 Task: Look for products in the category "Probiotics & Digestive Health" from Organic India only.
Action: Mouse moved to (315, 154)
Screenshot: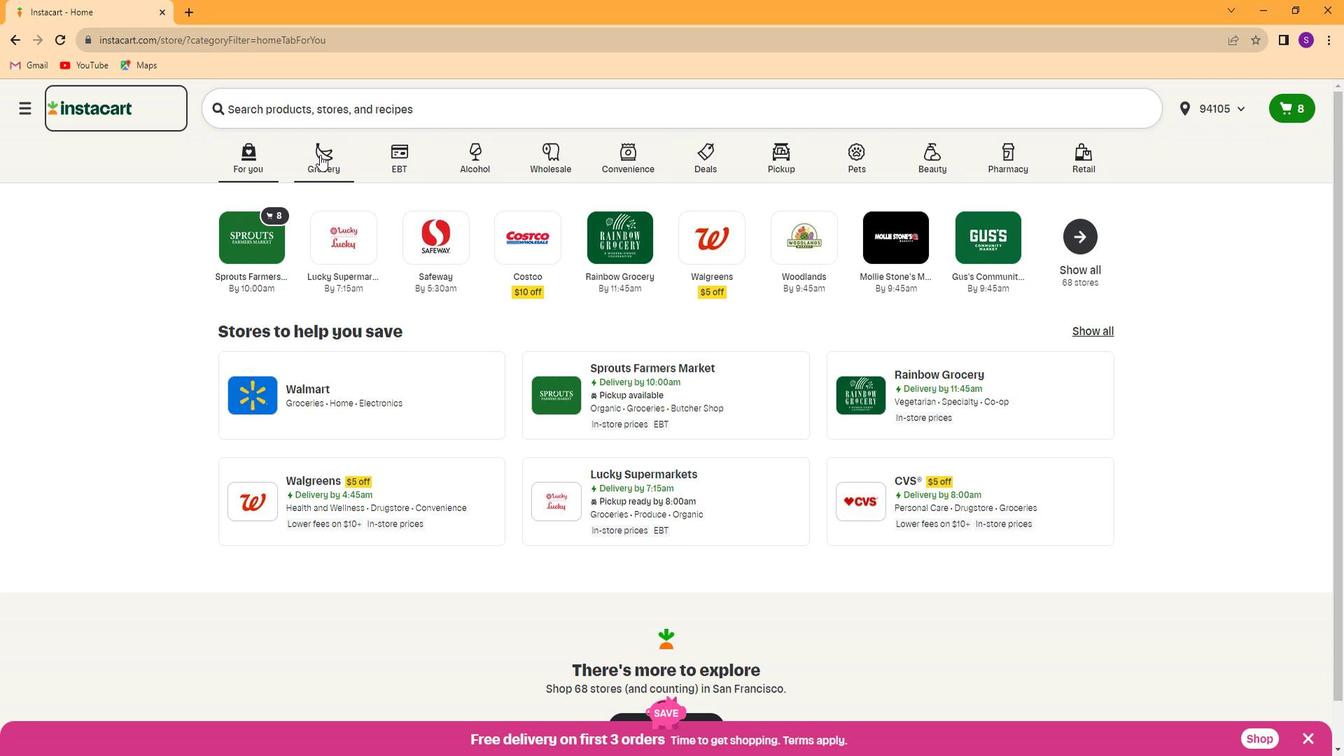 
Action: Mouse pressed left at (315, 154)
Screenshot: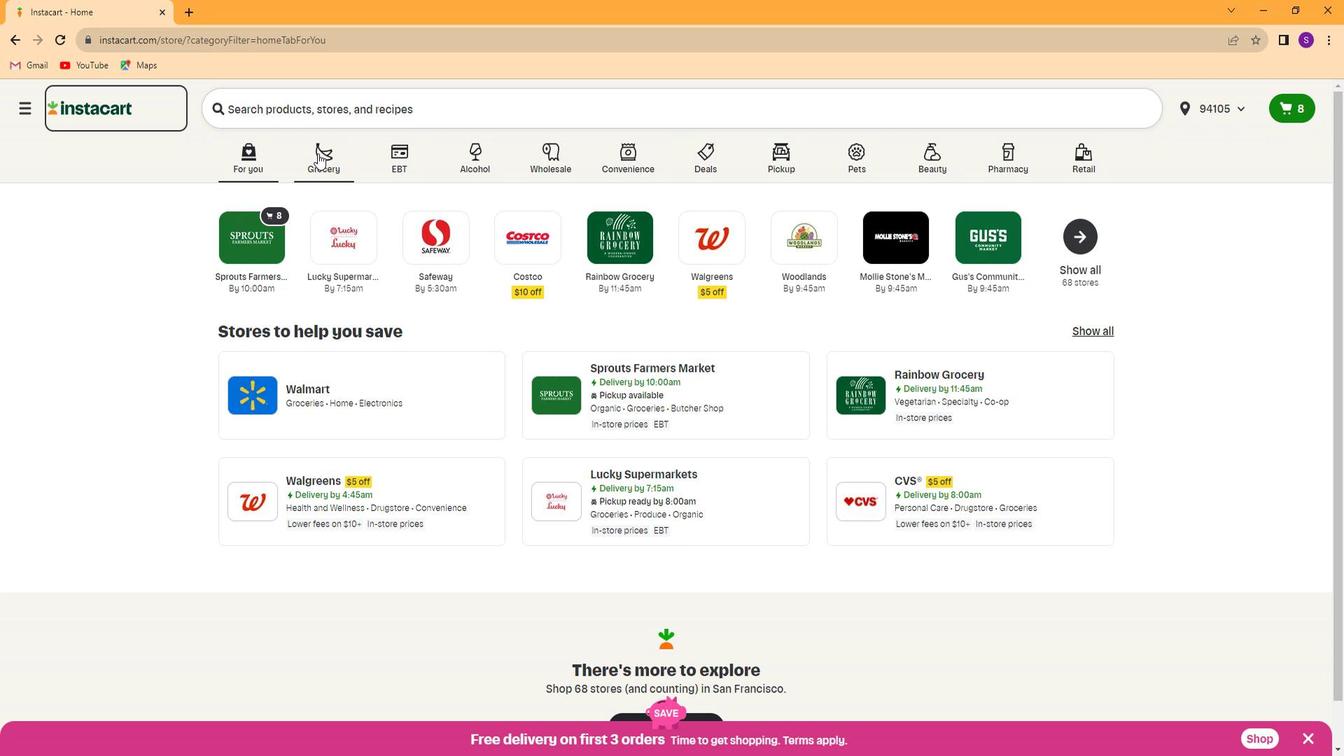 
Action: Mouse moved to (1014, 270)
Screenshot: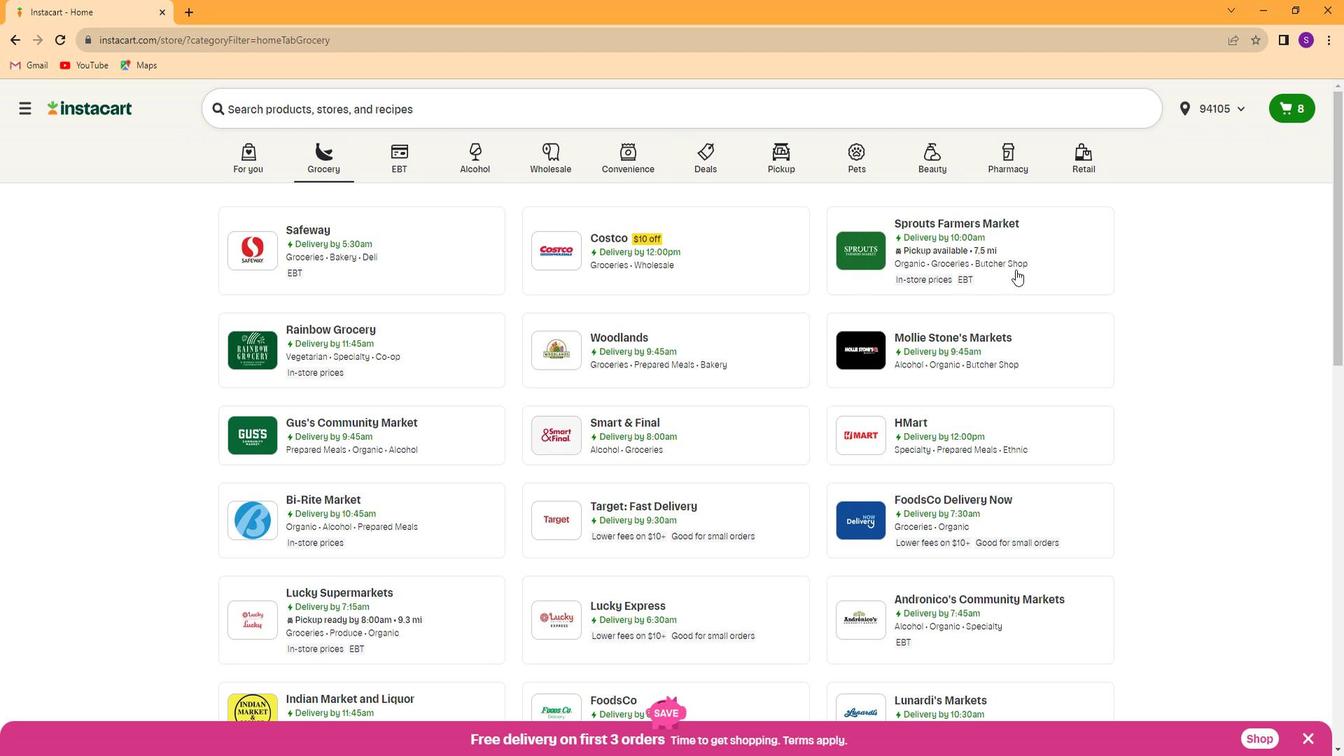 
Action: Mouse pressed left at (1014, 270)
Screenshot: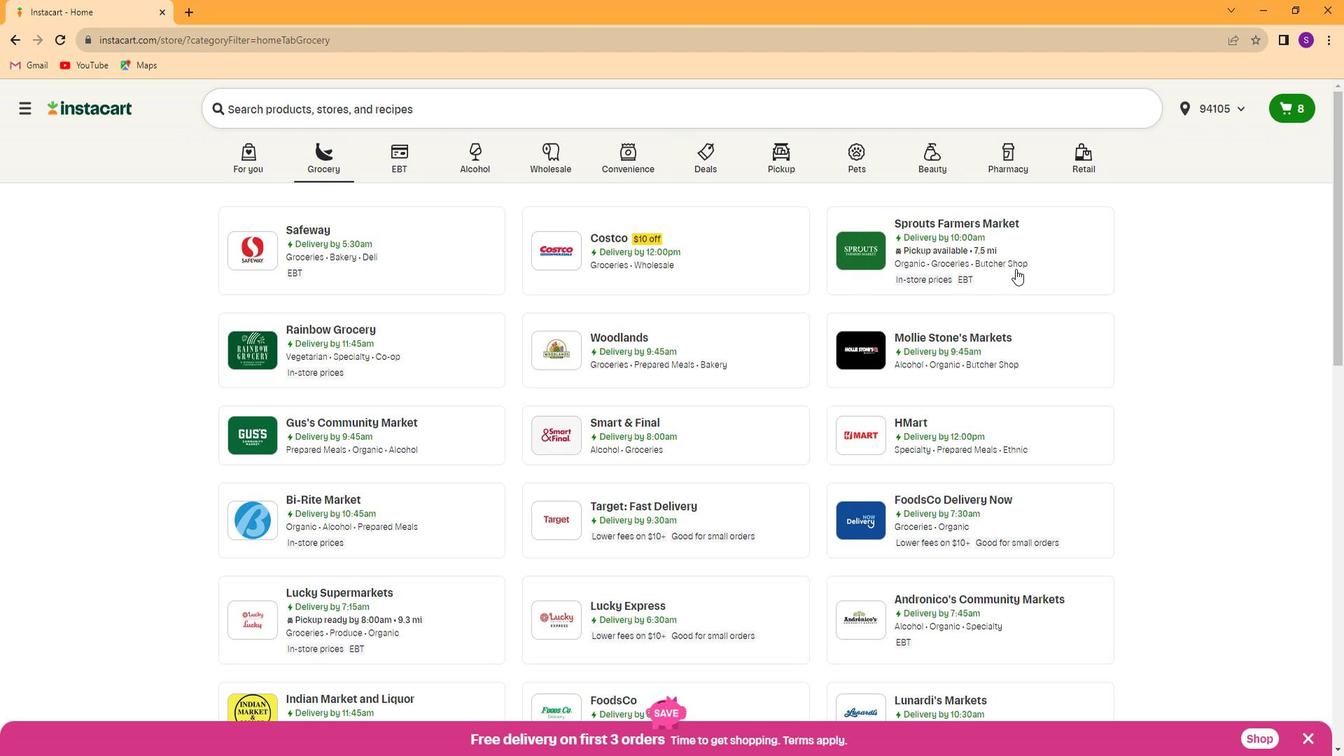 
Action: Mouse moved to (56, 397)
Screenshot: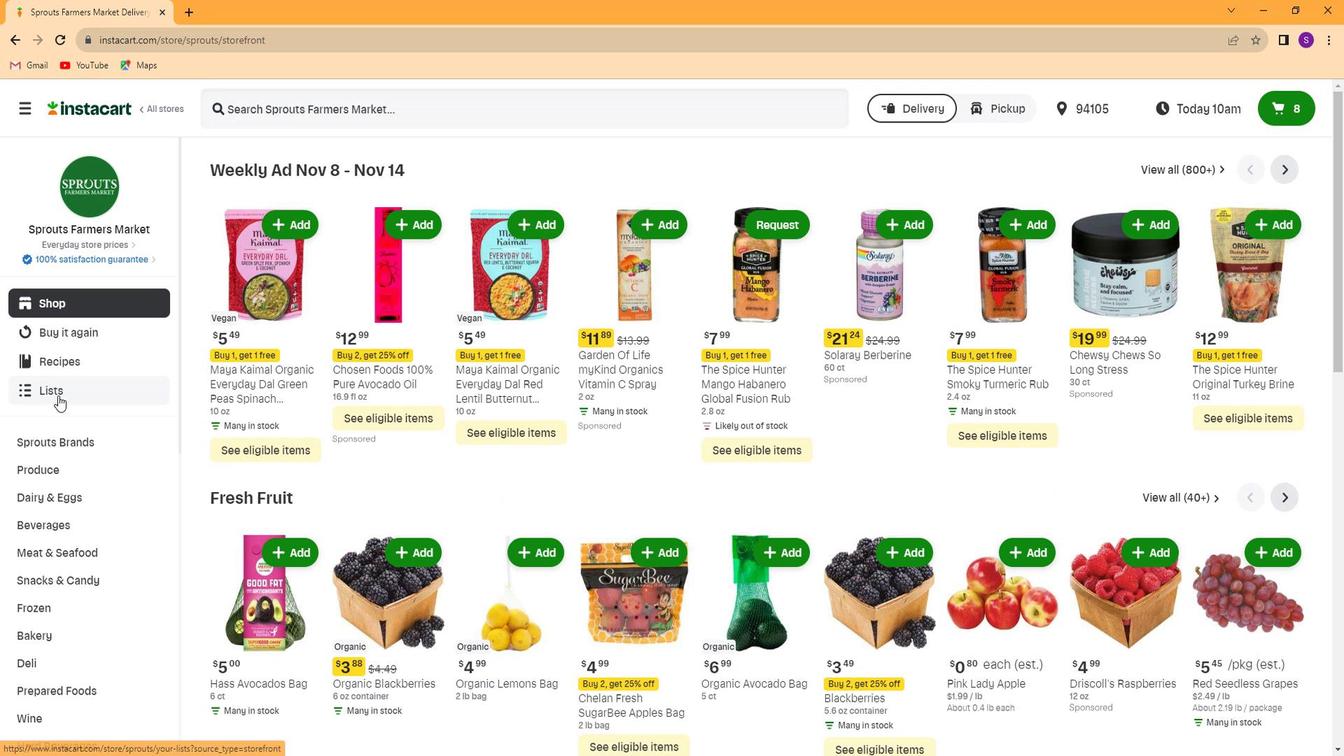 
Action: Mouse scrolled (56, 396) with delta (0, 0)
Screenshot: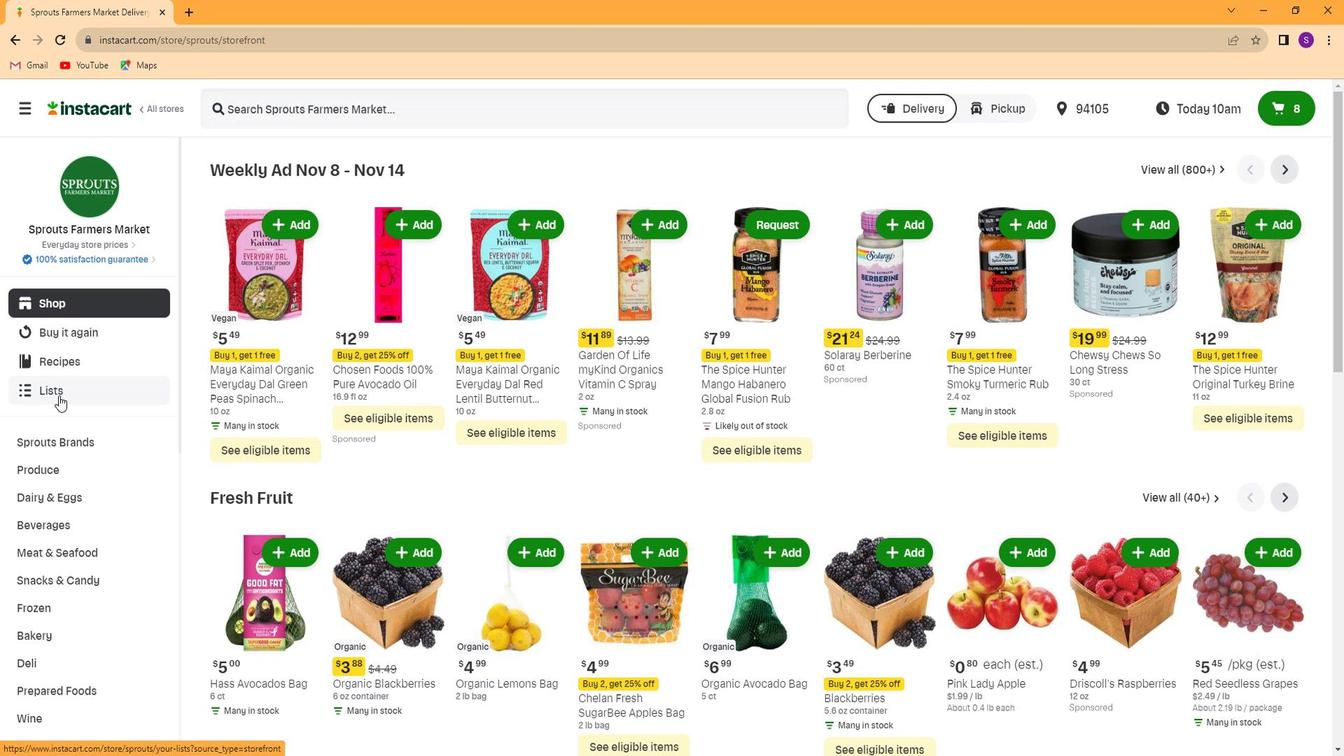 
Action: Mouse scrolled (56, 396) with delta (0, 0)
Screenshot: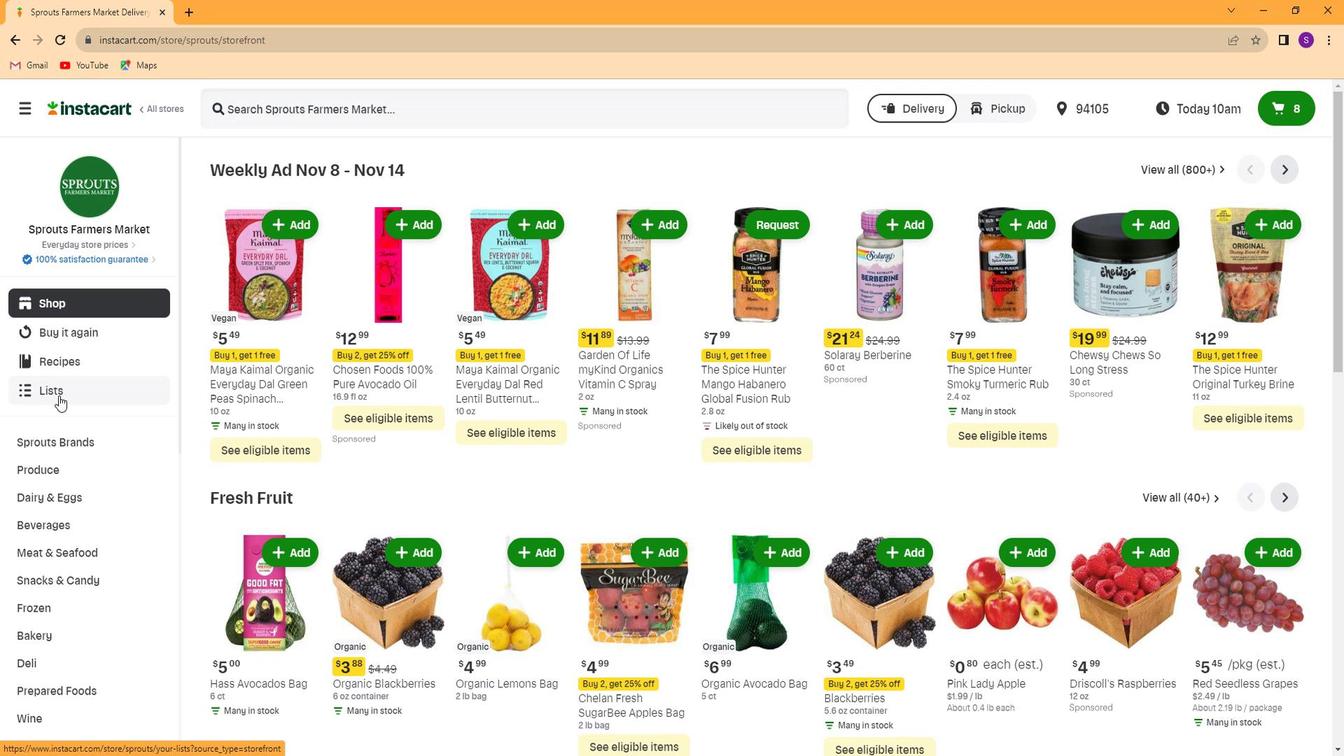 
Action: Mouse scrolled (56, 396) with delta (0, 0)
Screenshot: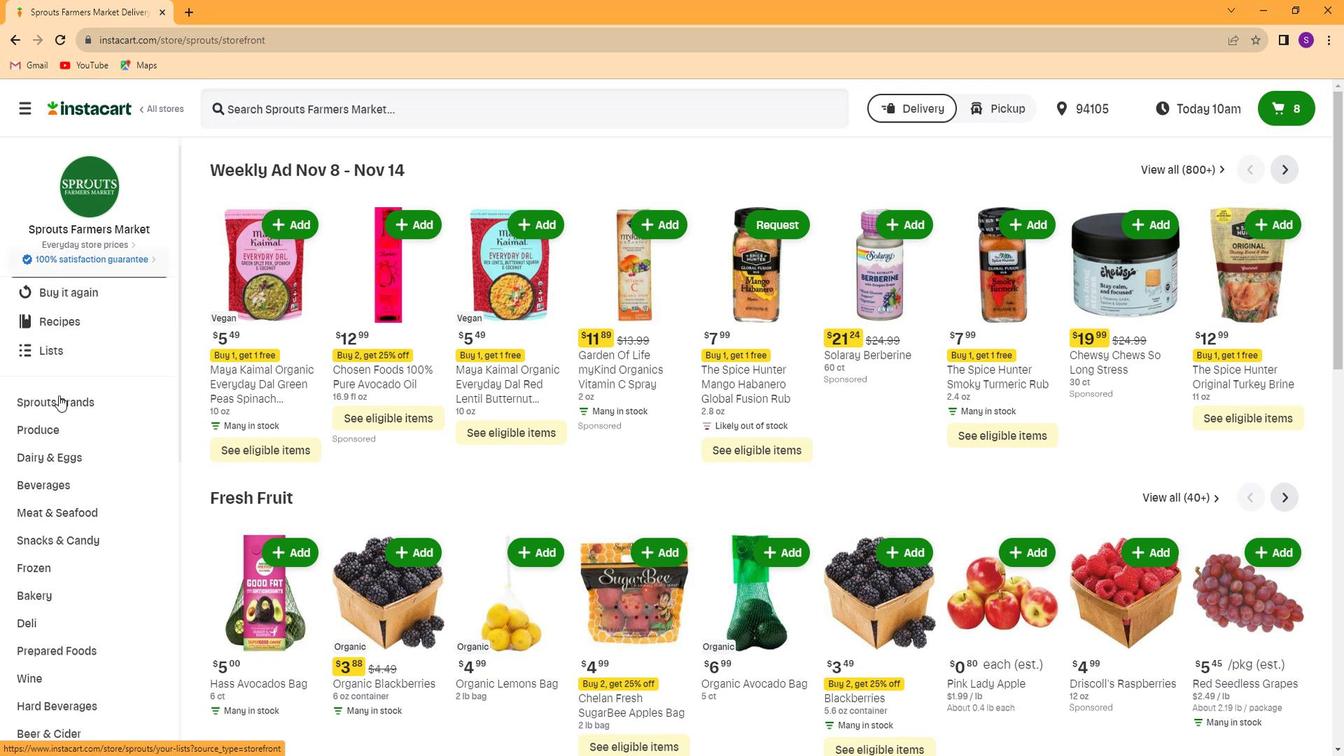 
Action: Mouse scrolled (56, 396) with delta (0, 0)
Screenshot: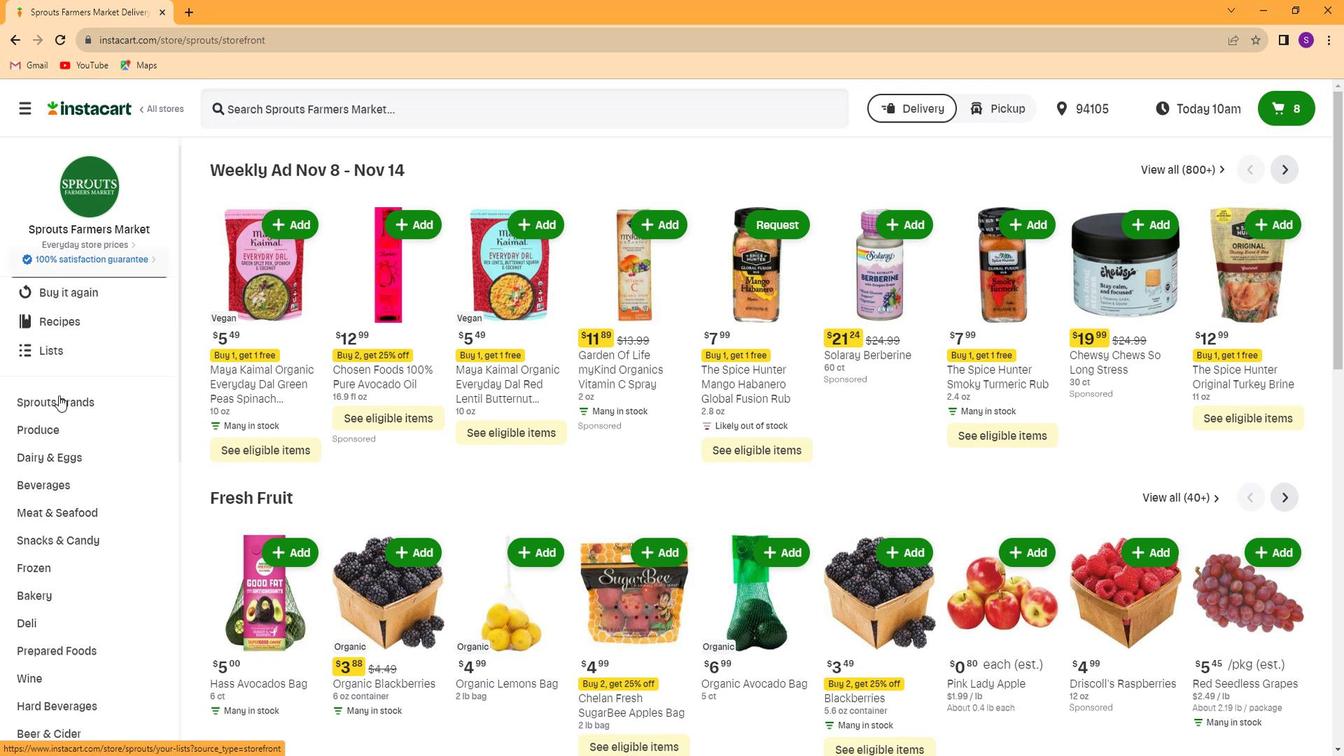 
Action: Mouse scrolled (56, 396) with delta (0, 0)
Screenshot: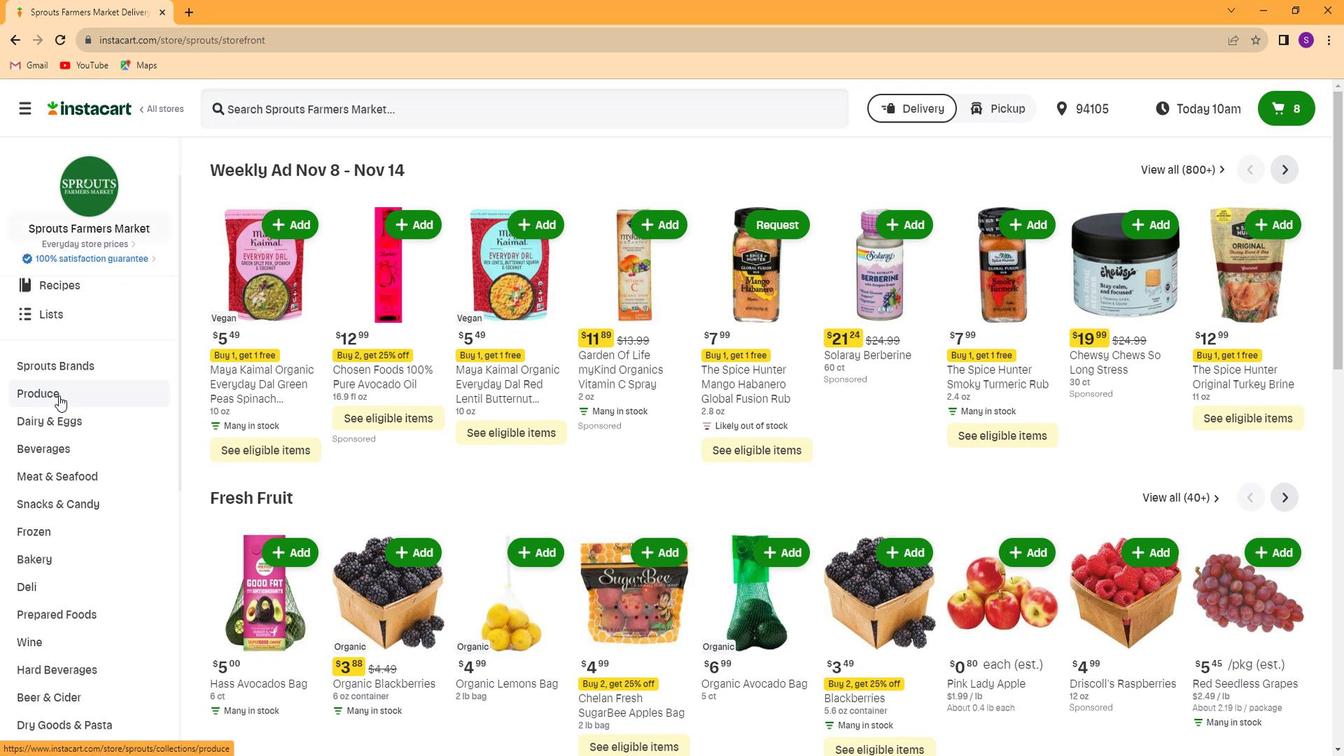 
Action: Mouse scrolled (56, 396) with delta (0, 0)
Screenshot: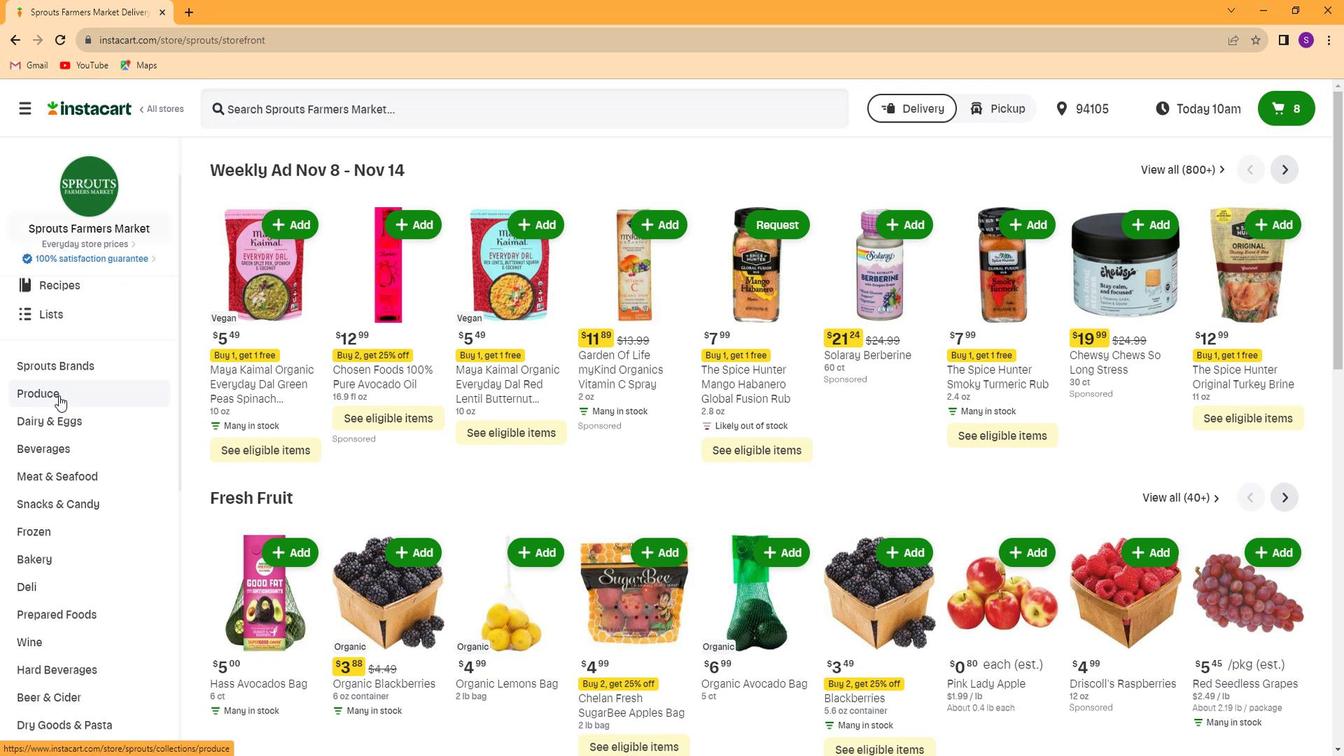 
Action: Mouse moved to (93, 552)
Screenshot: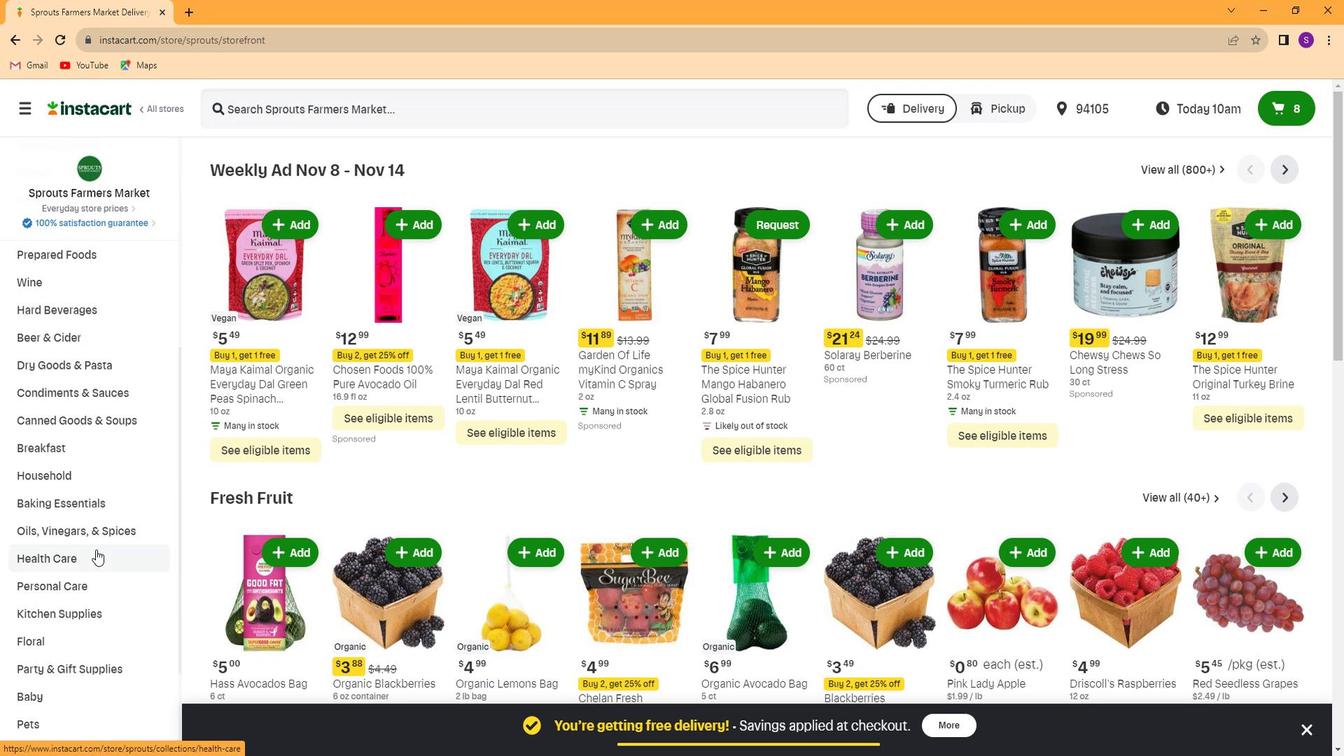 
Action: Mouse scrolled (93, 551) with delta (0, 0)
Screenshot: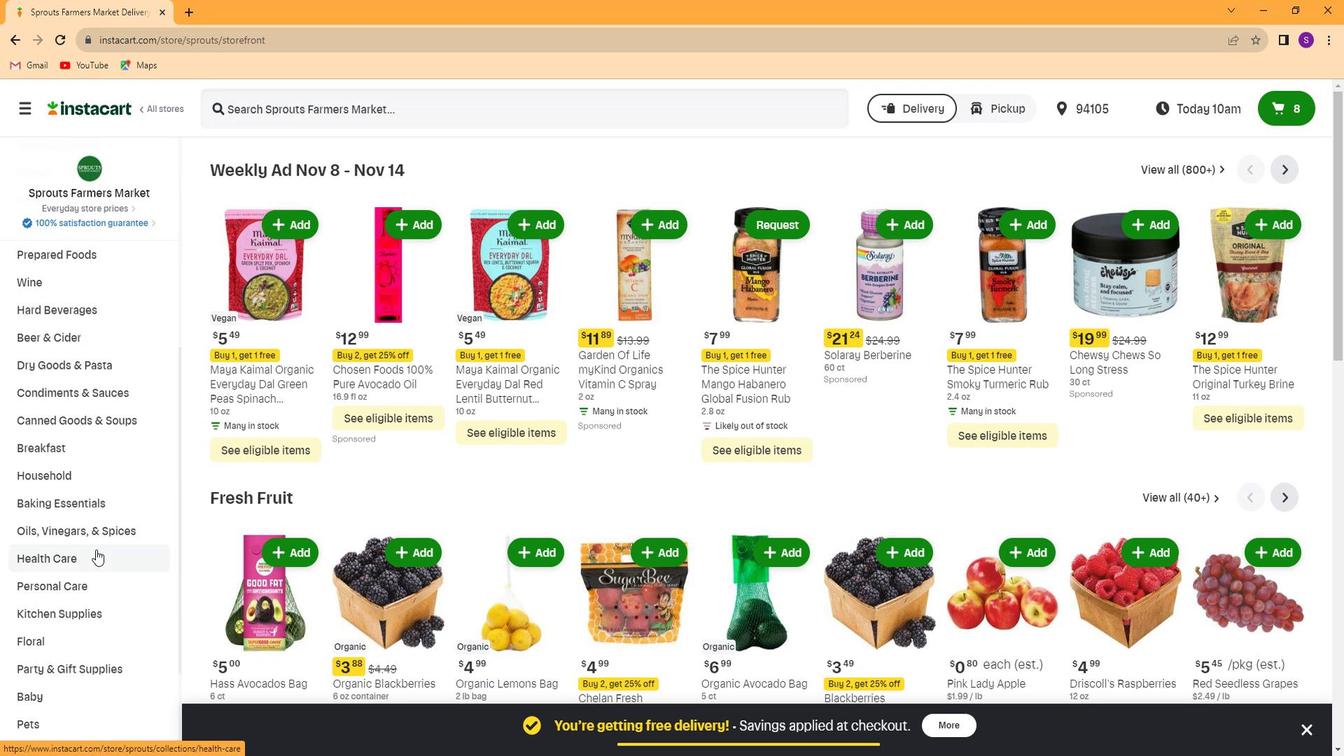 
Action: Mouse scrolled (93, 551) with delta (0, 0)
Screenshot: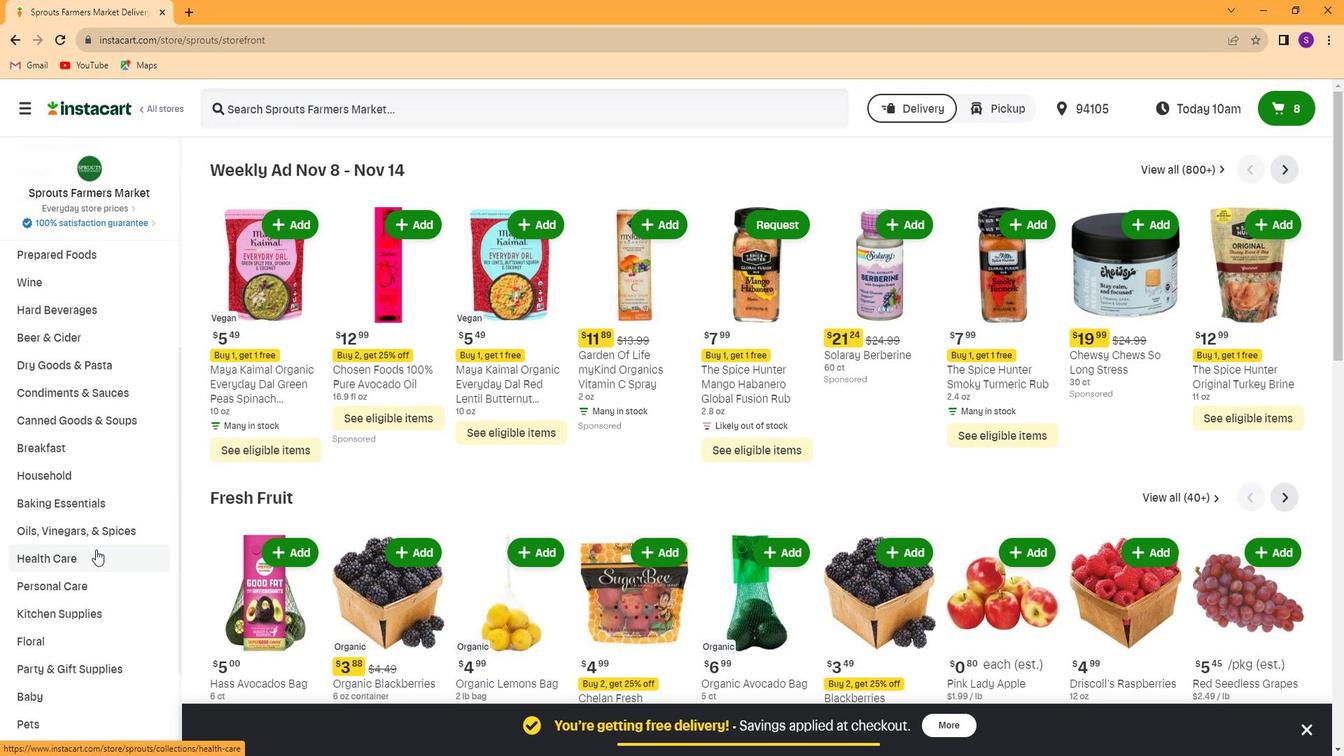 
Action: Mouse scrolled (93, 551) with delta (0, 0)
Screenshot: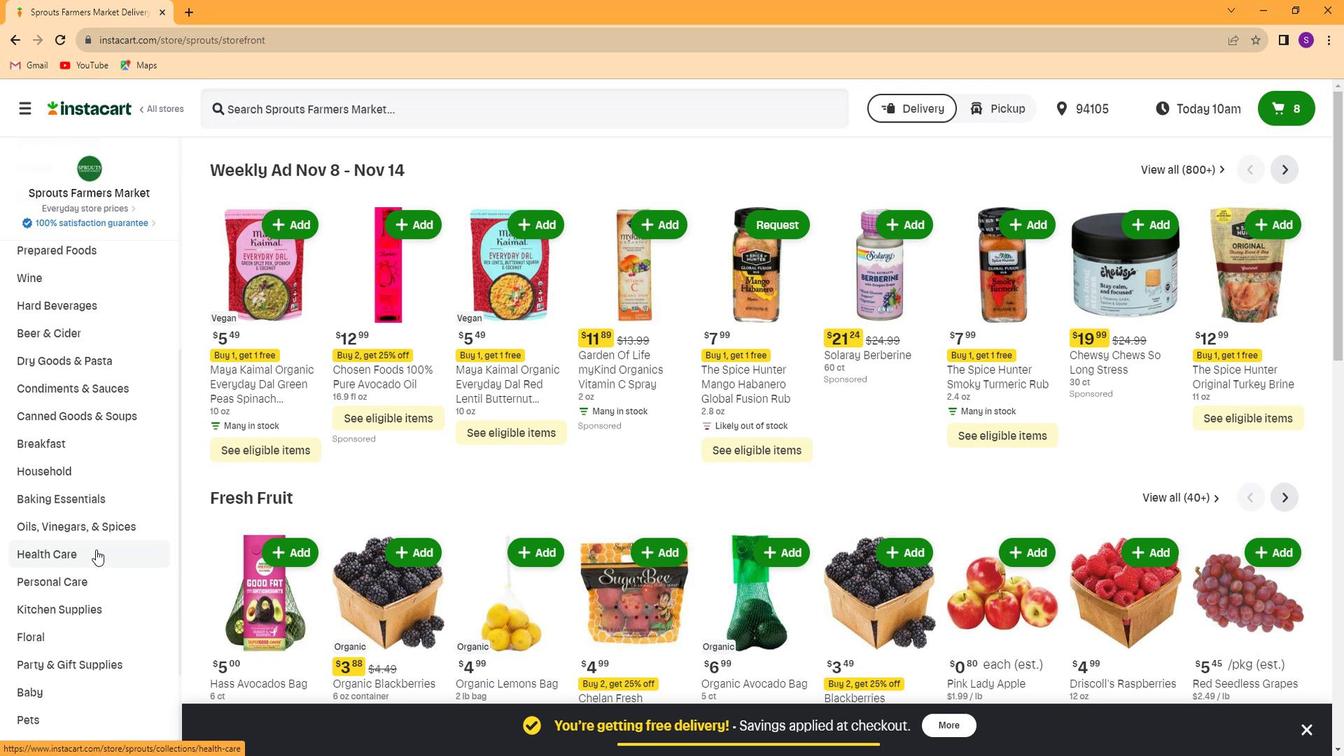 
Action: Mouse scrolled (93, 551) with delta (0, 0)
Screenshot: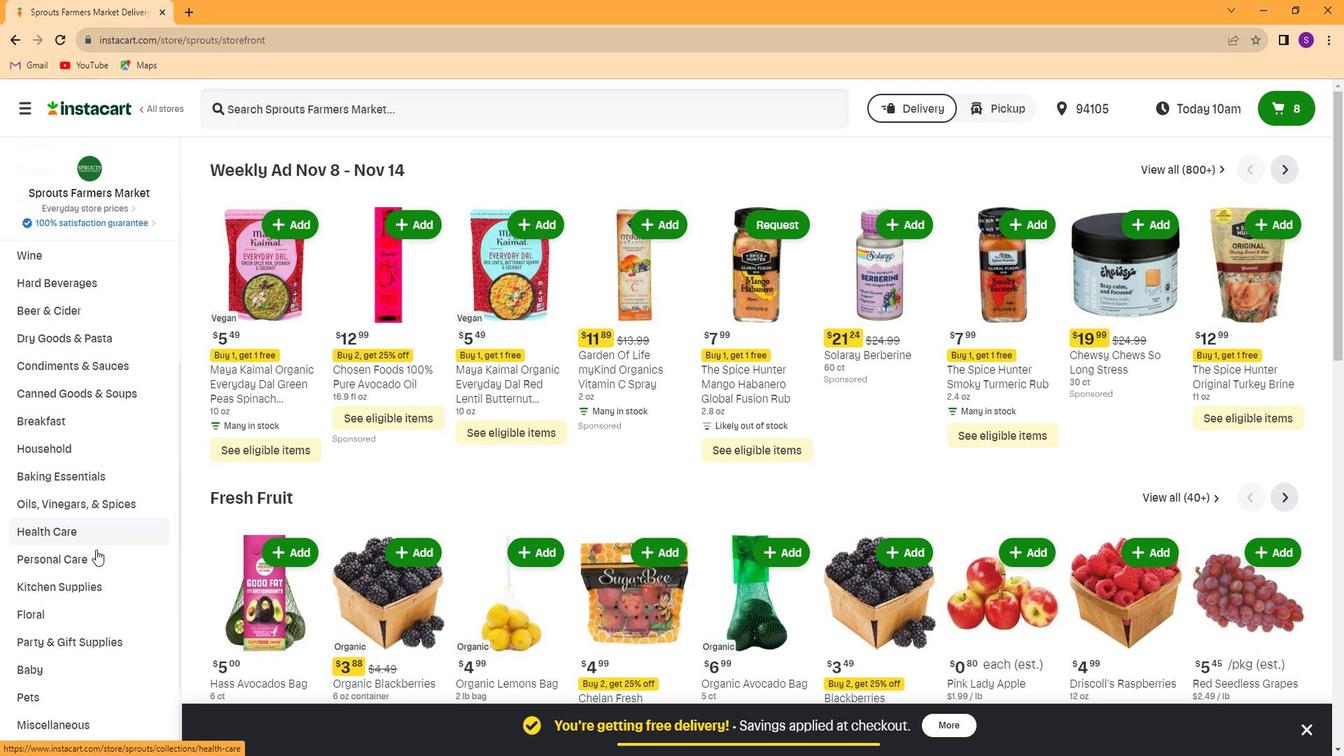 
Action: Mouse scrolled (93, 551) with delta (0, 0)
Screenshot: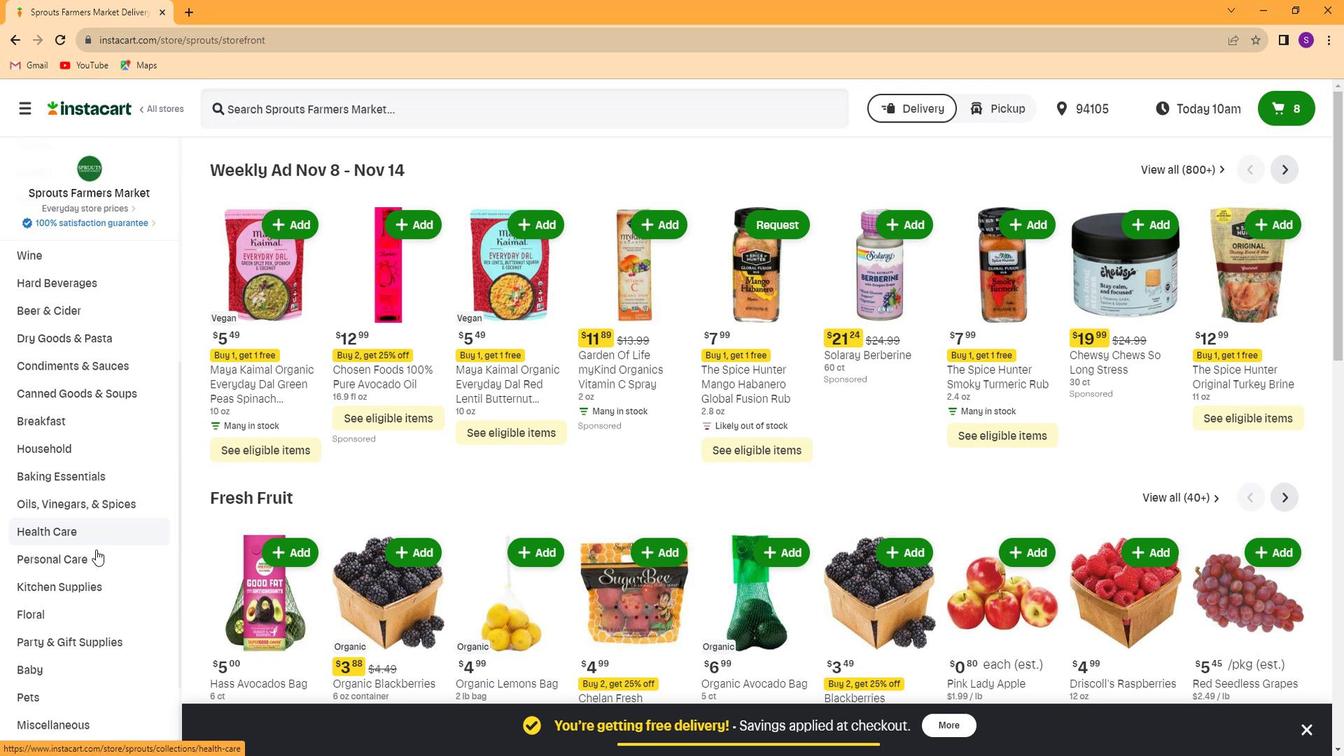 
Action: Mouse scrolled (93, 551) with delta (0, 0)
Screenshot: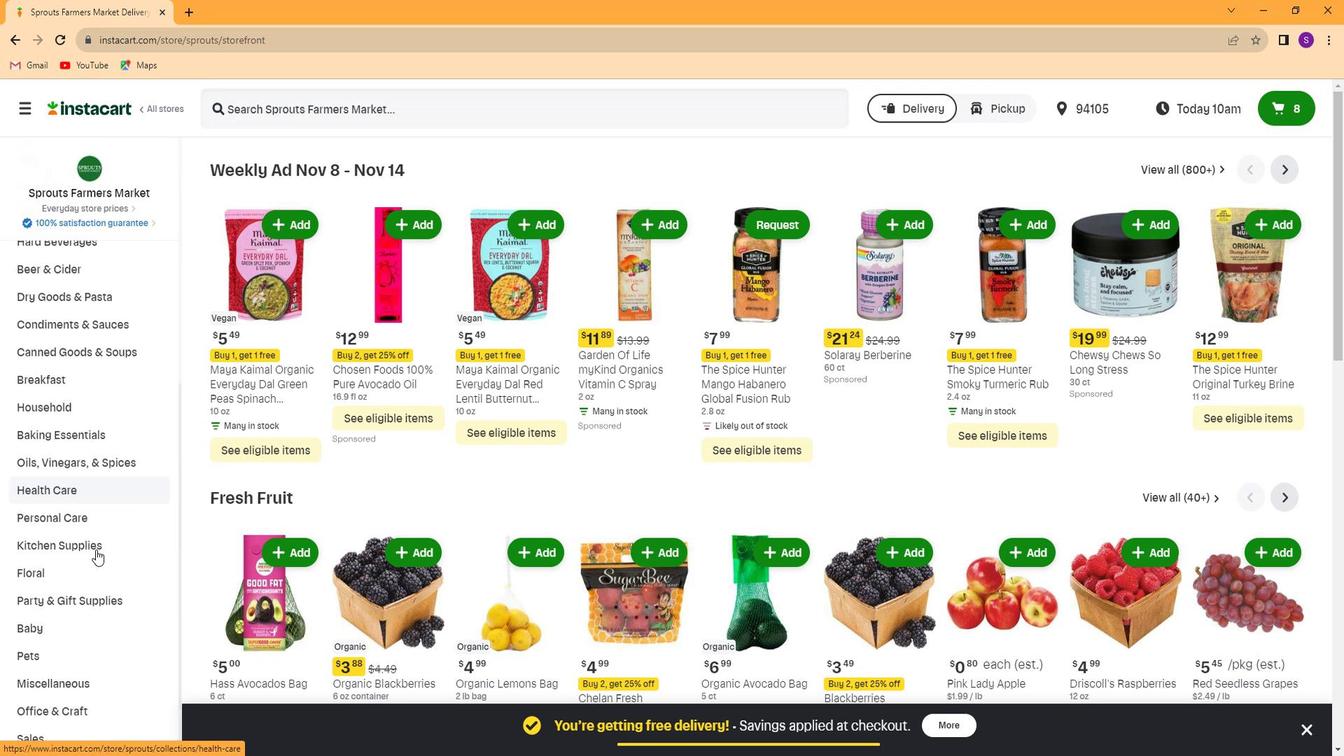 
Action: Mouse moved to (95, 682)
Screenshot: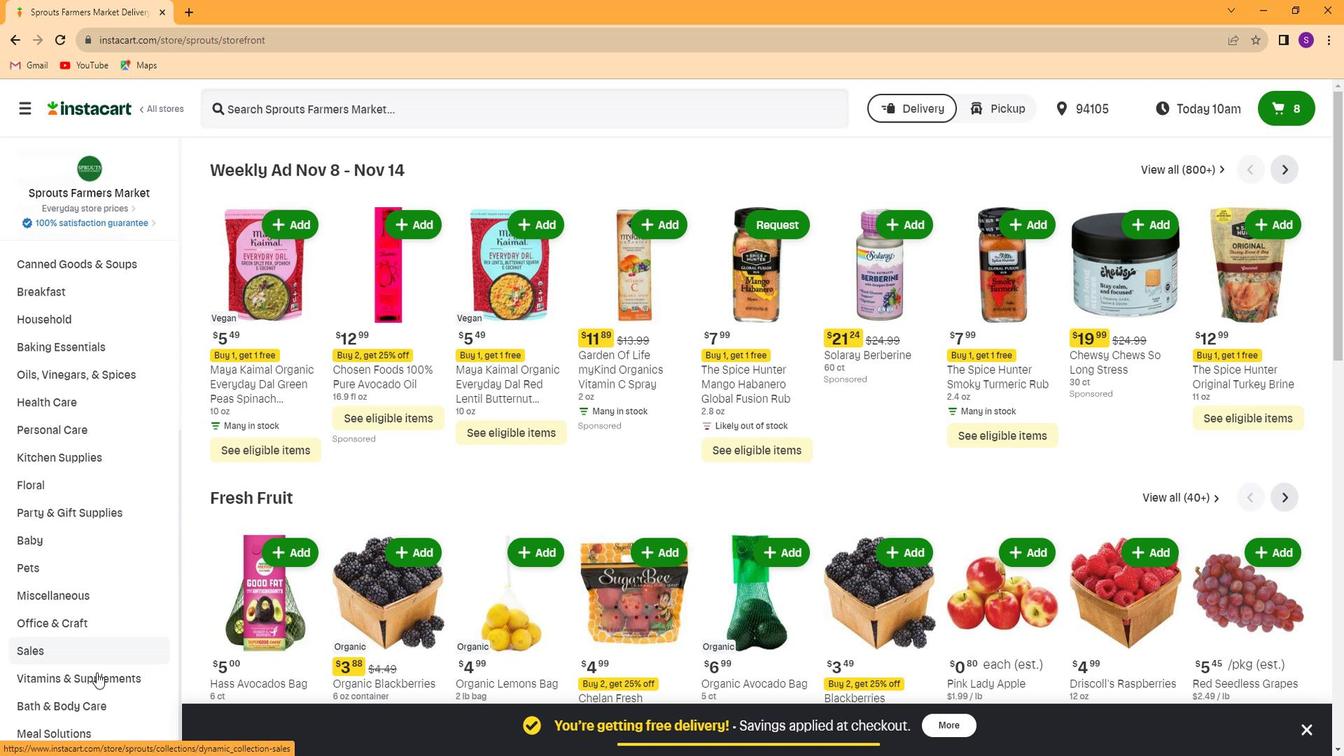 
Action: Mouse pressed left at (95, 682)
Screenshot: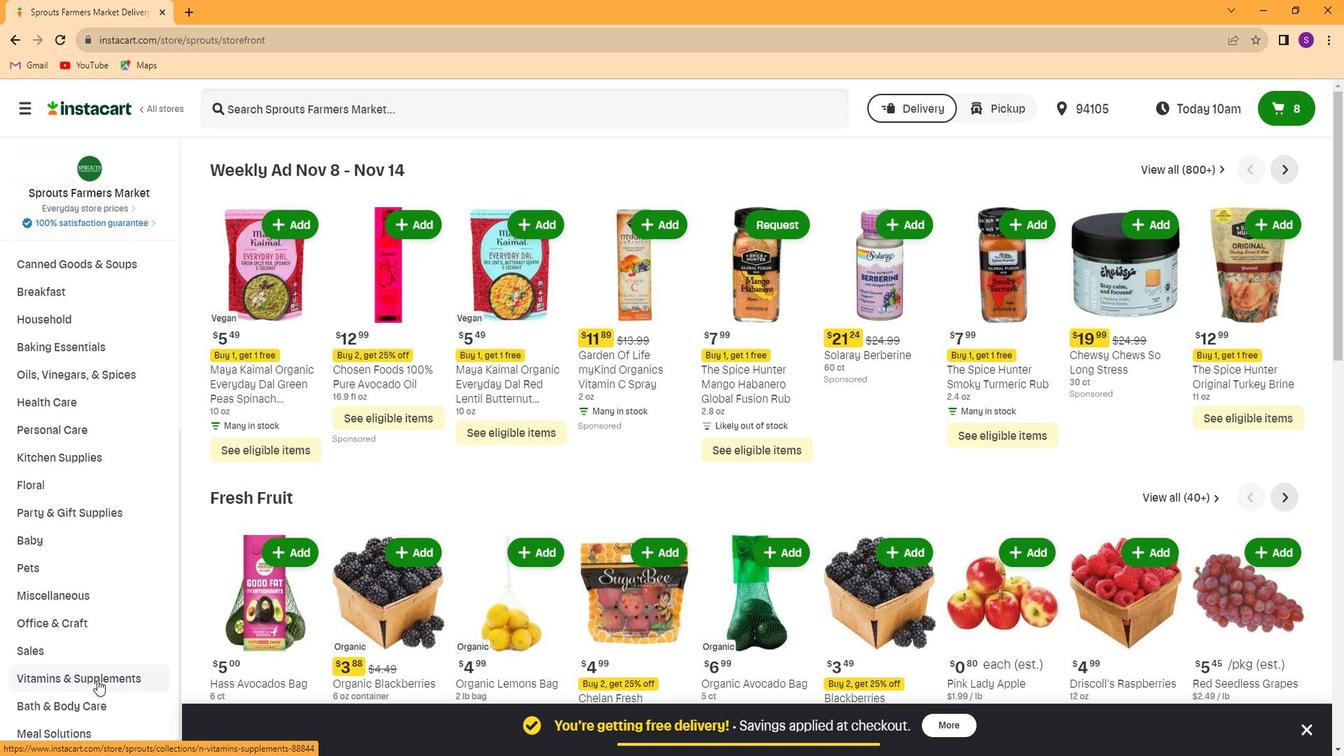 
Action: Mouse moved to (1034, 208)
Screenshot: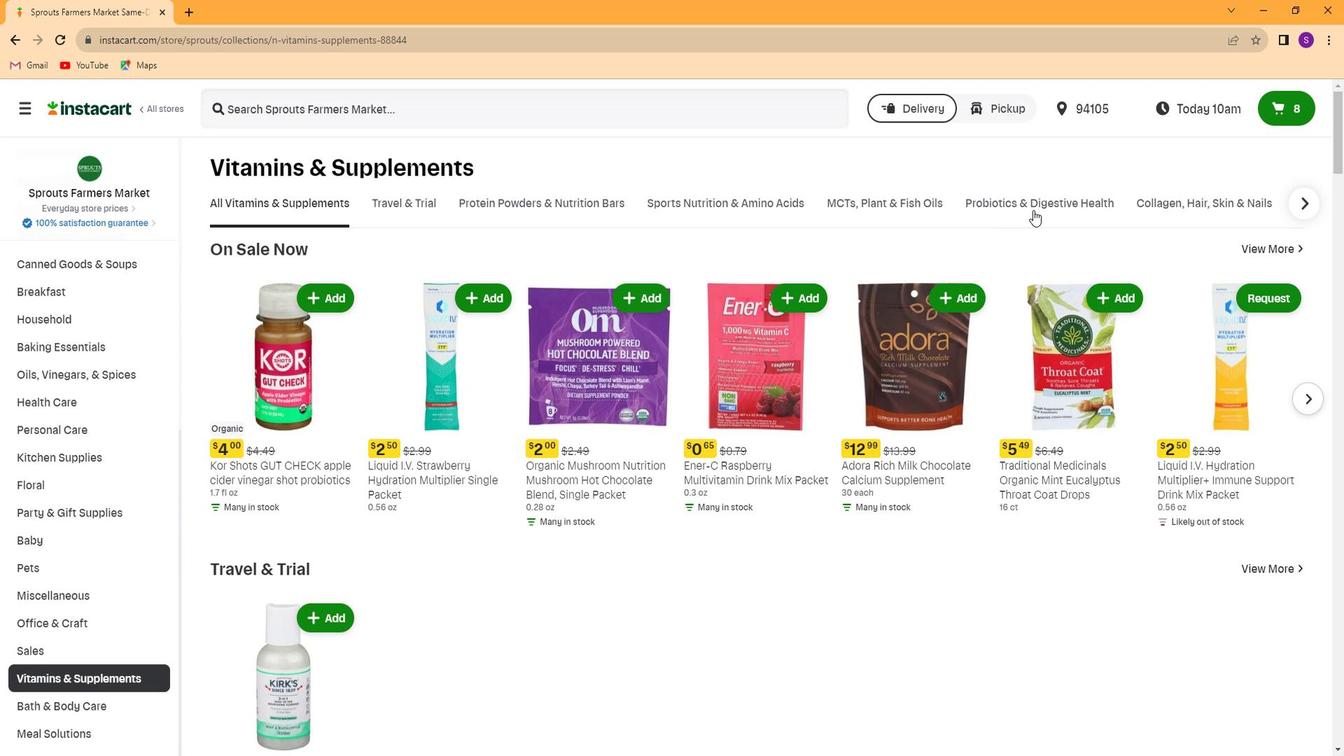 
Action: Mouse pressed left at (1034, 208)
Screenshot: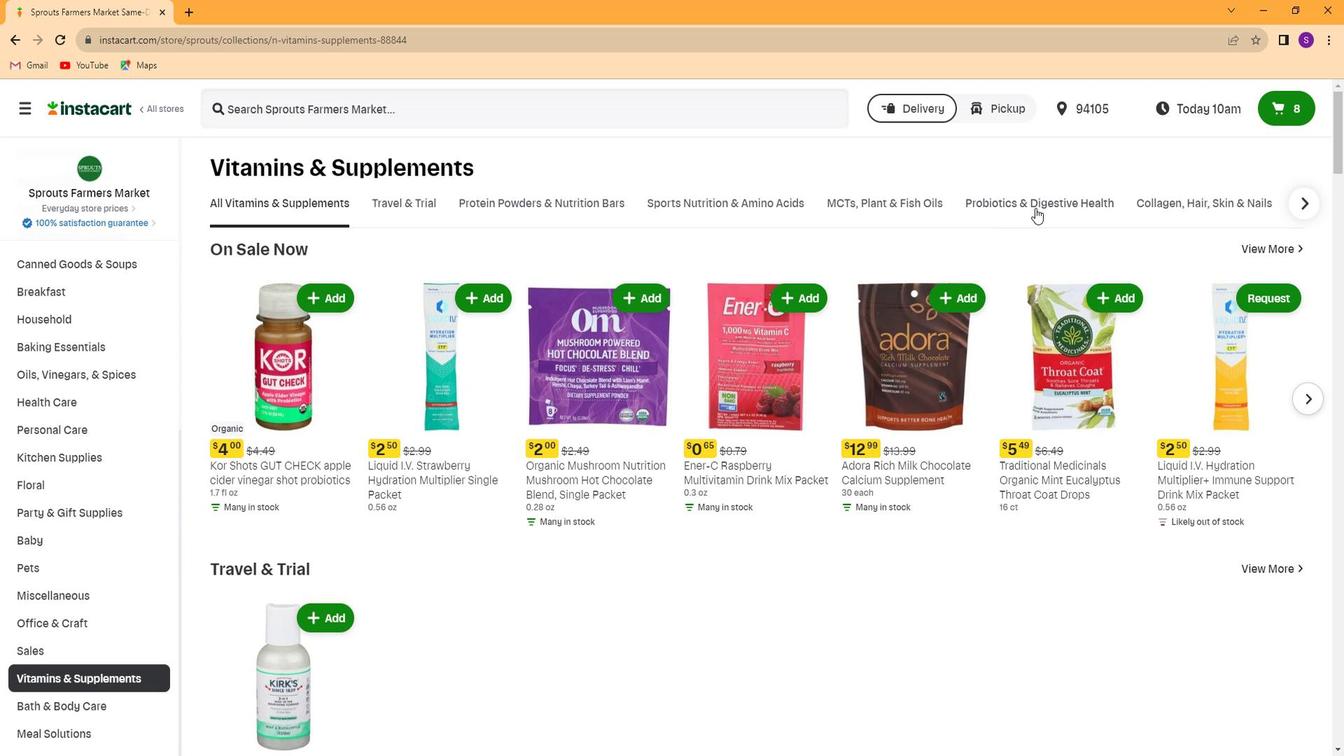 
Action: Mouse moved to (474, 253)
Screenshot: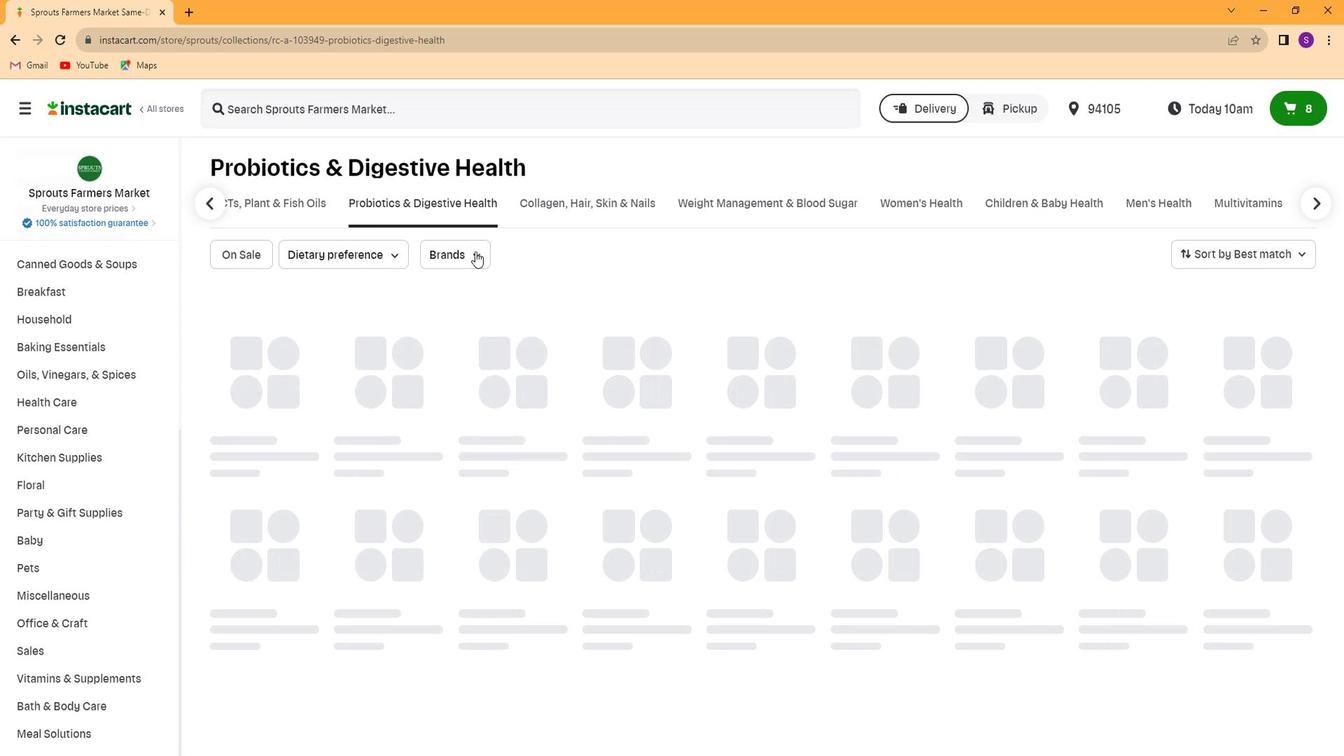 
Action: Mouse pressed left at (474, 253)
Screenshot: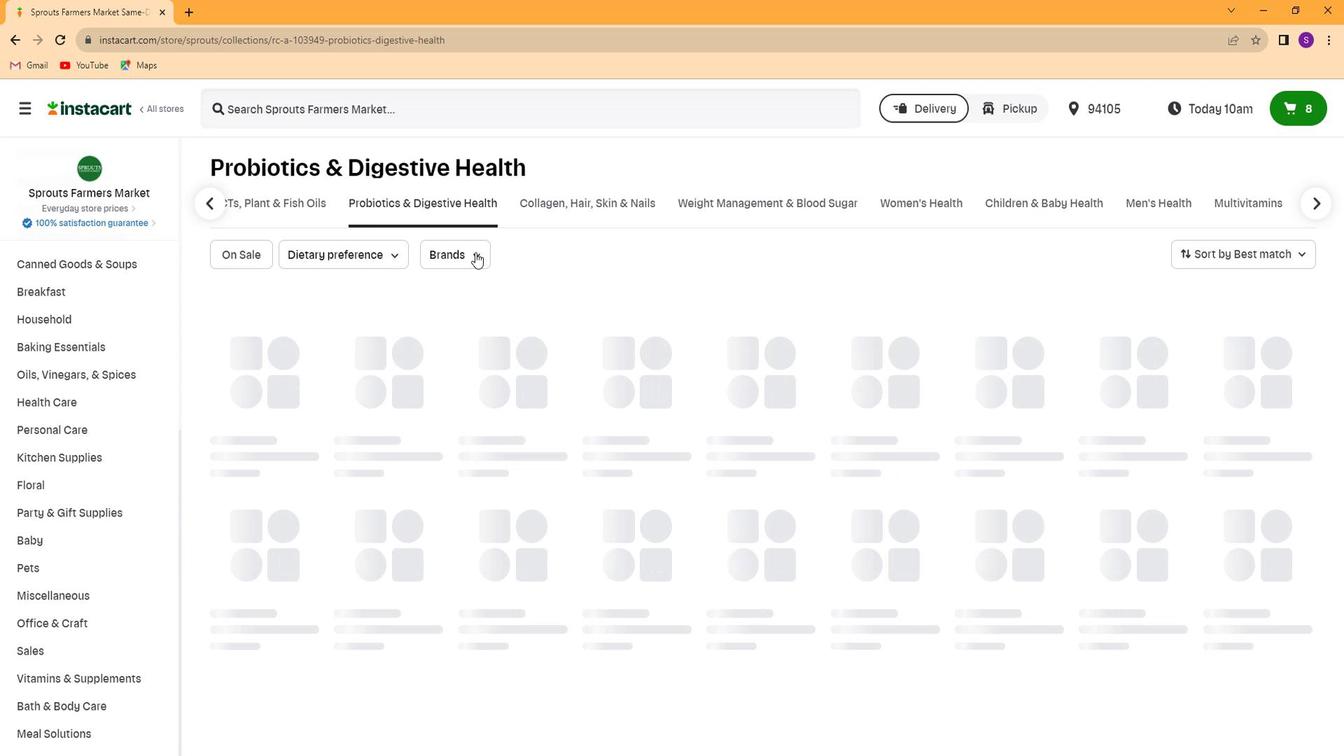 
Action: Mouse moved to (509, 371)
Screenshot: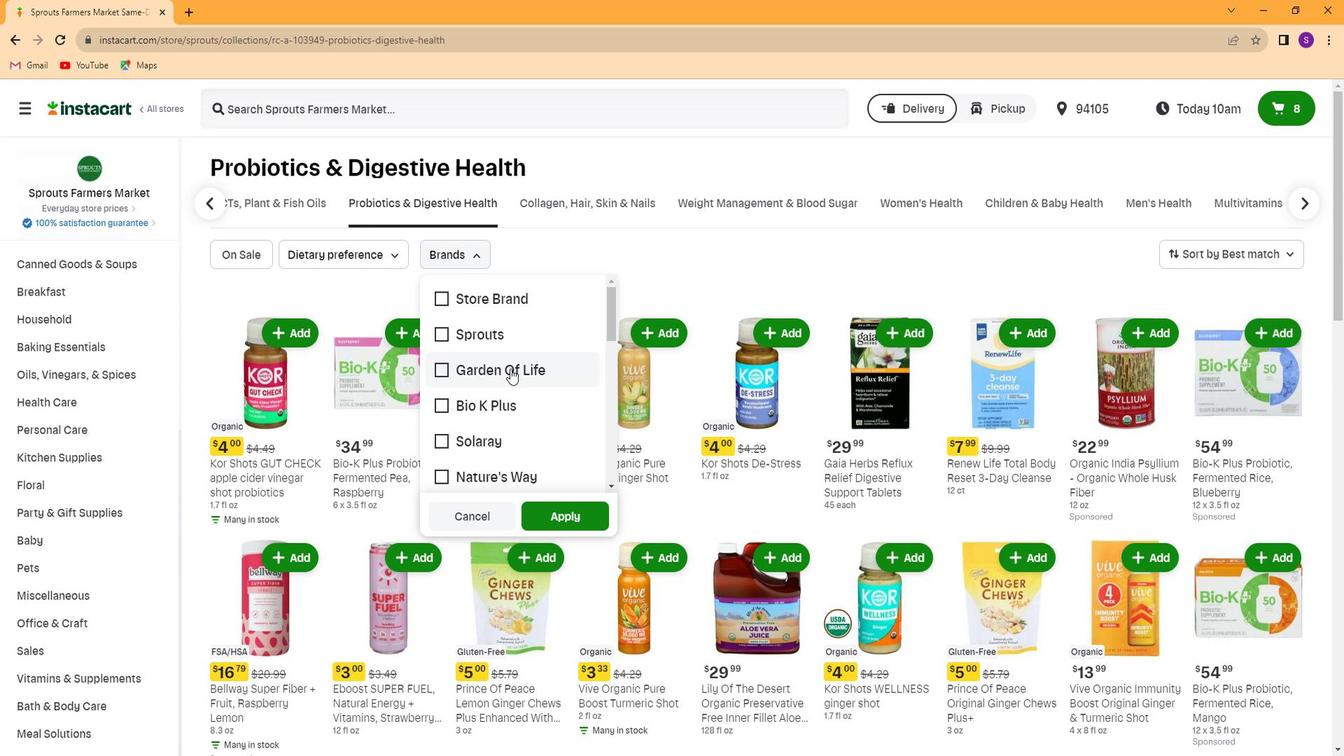 
Action: Mouse scrolled (509, 370) with delta (0, 0)
Screenshot: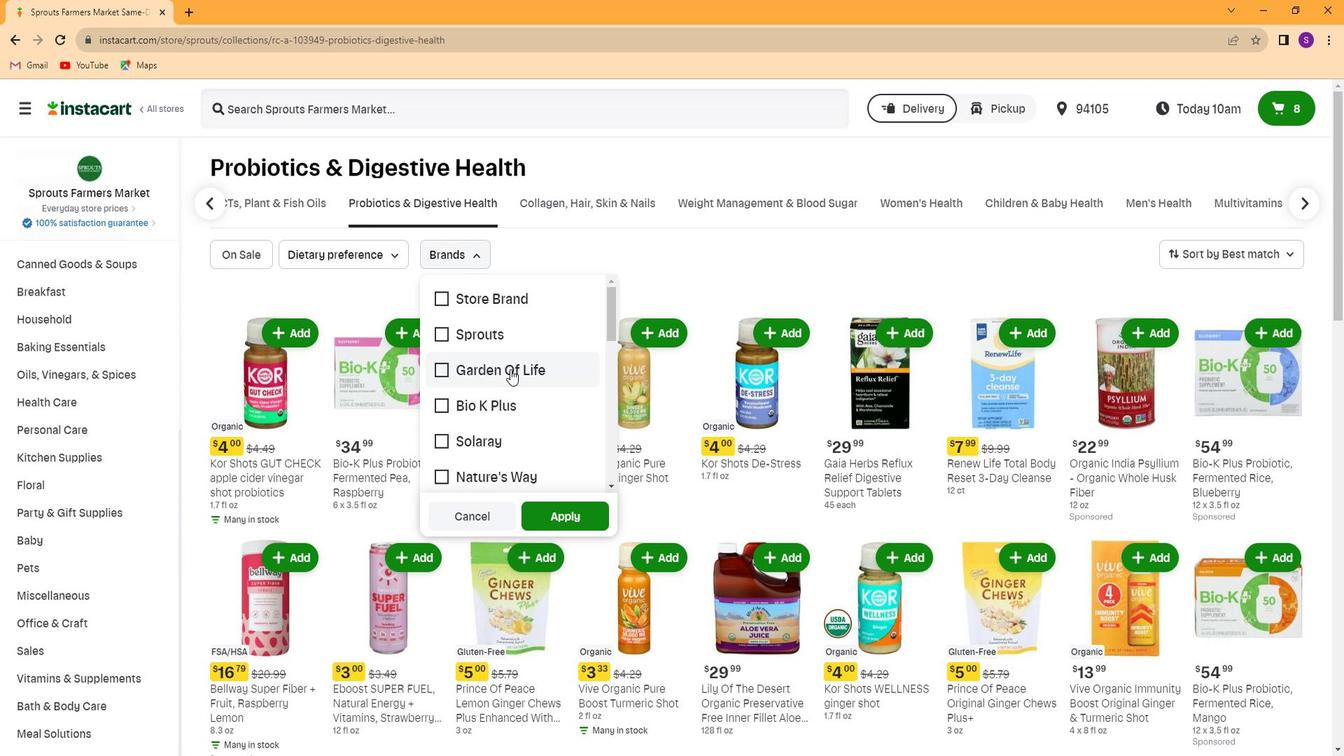 
Action: Mouse scrolled (509, 370) with delta (0, 0)
Screenshot: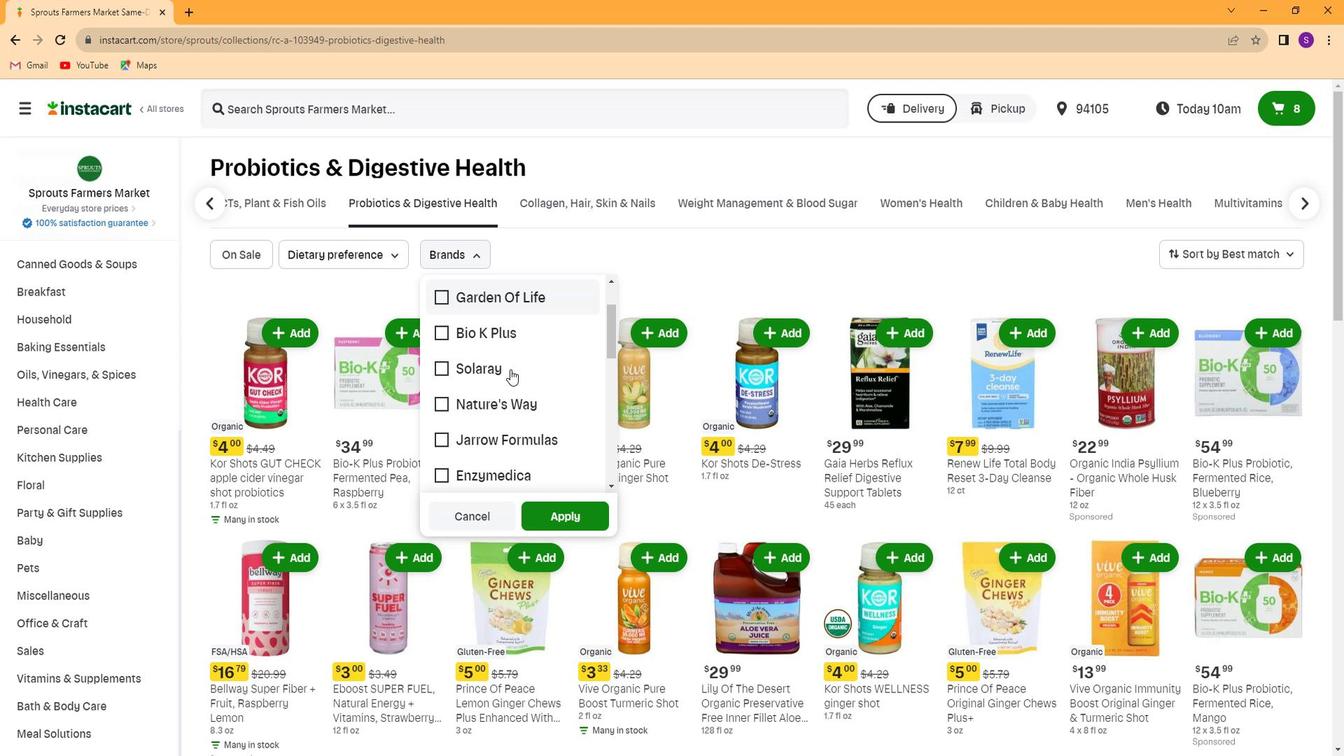 
Action: Mouse scrolled (509, 370) with delta (0, 0)
Screenshot: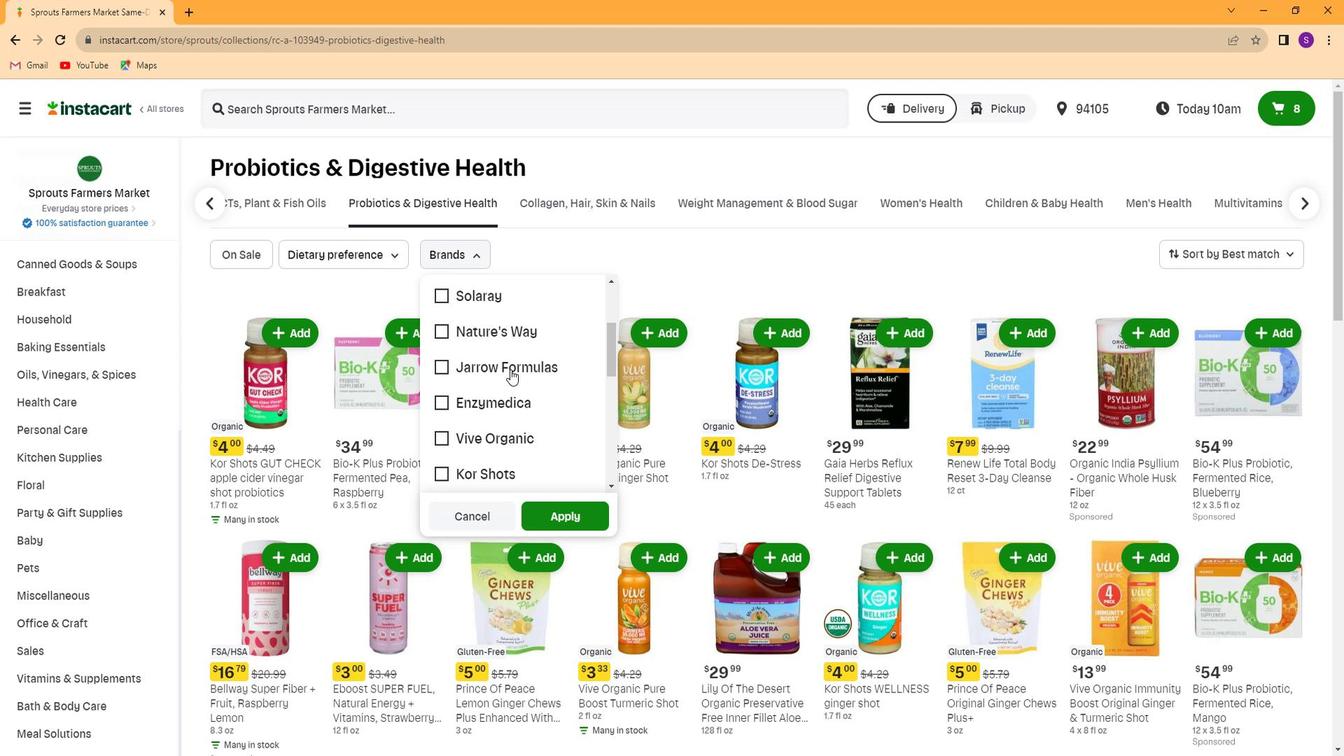 
Action: Mouse scrolled (509, 370) with delta (0, 0)
Screenshot: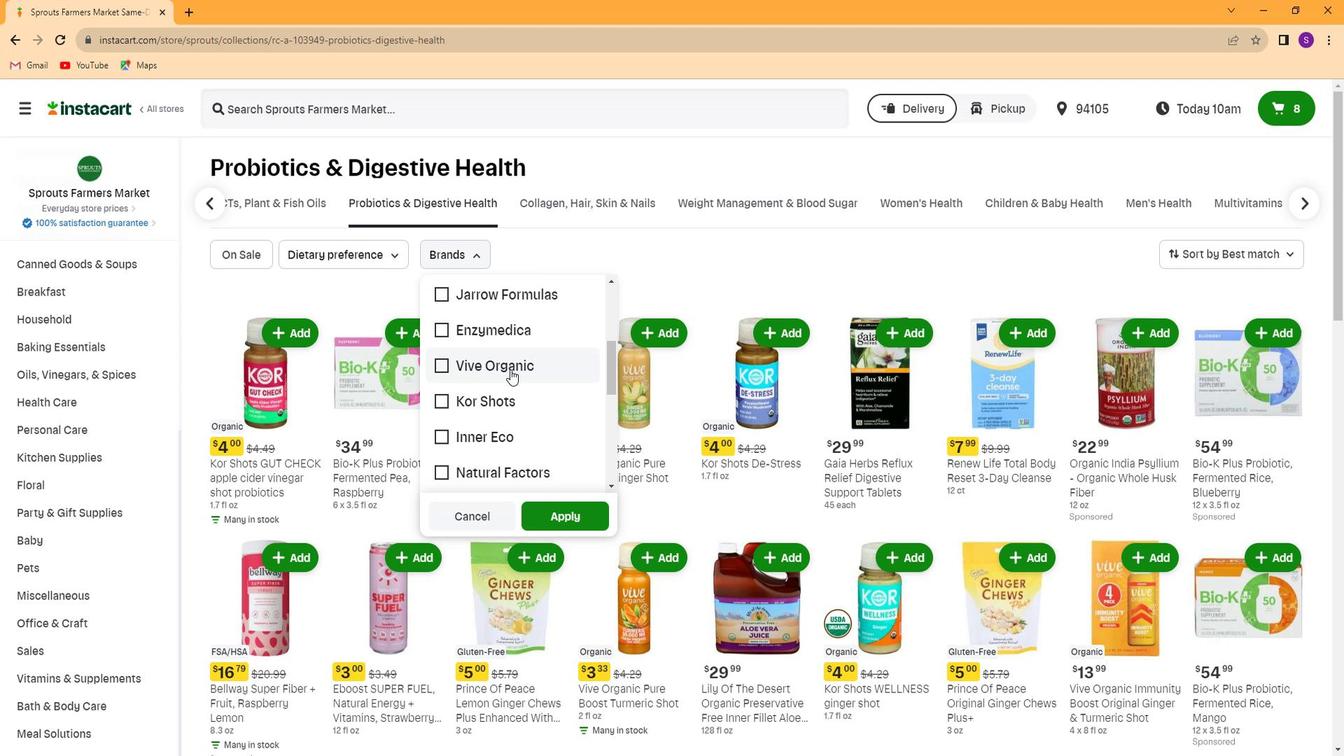 
Action: Mouse scrolled (509, 370) with delta (0, 0)
Screenshot: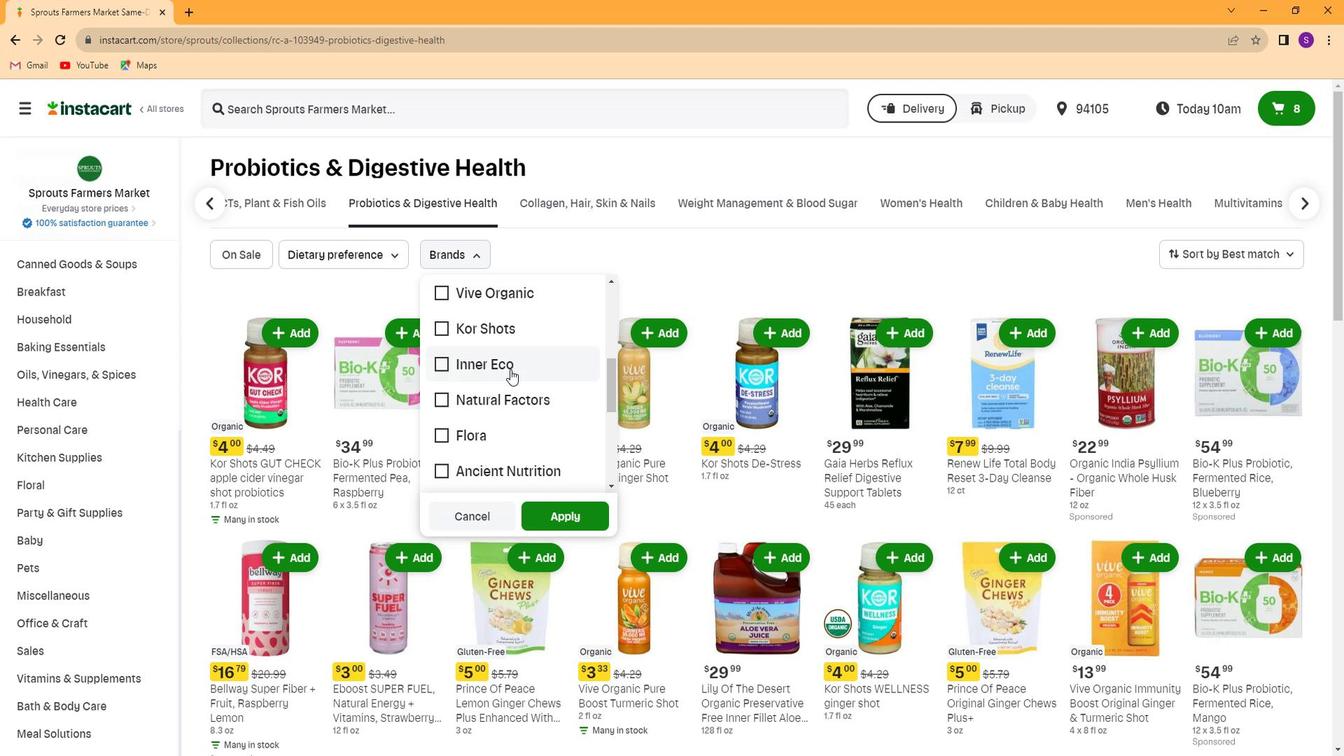 
Action: Mouse scrolled (509, 370) with delta (0, 0)
Screenshot: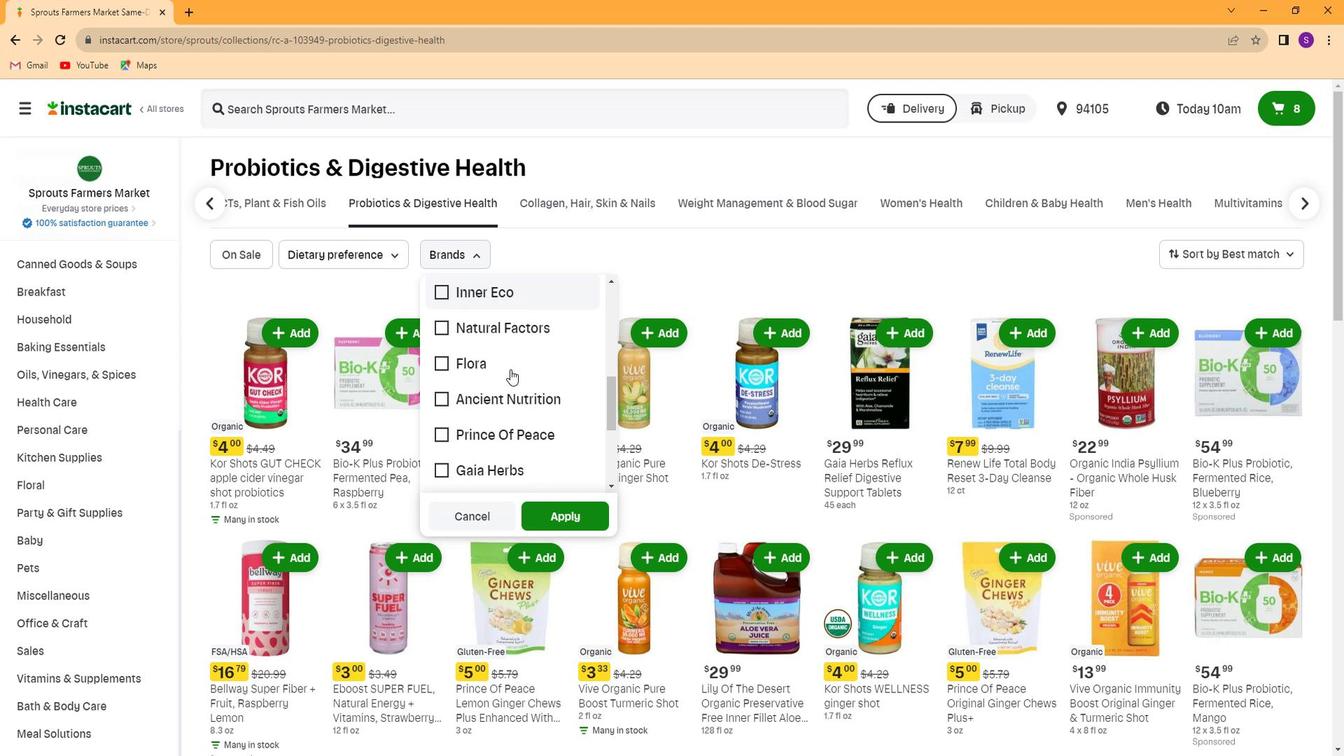 
Action: Mouse scrolled (509, 370) with delta (0, 0)
Screenshot: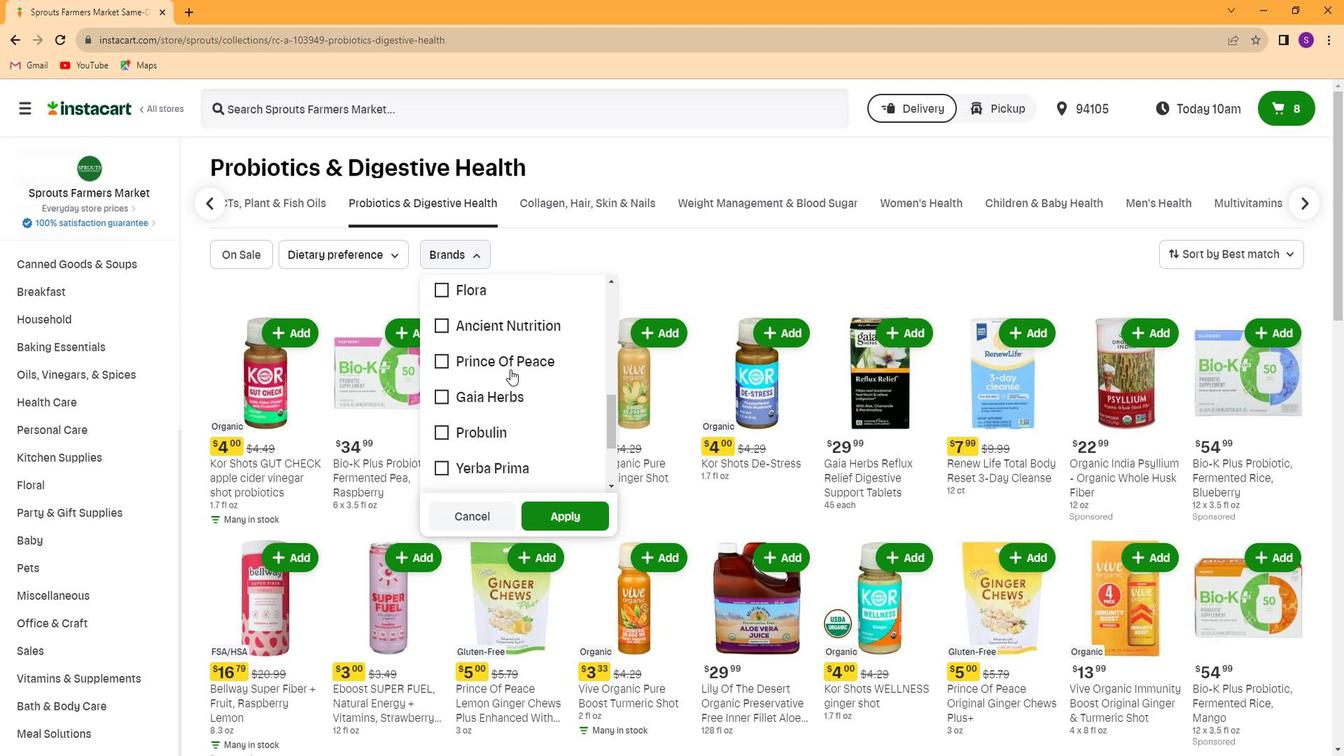 
Action: Mouse scrolled (509, 370) with delta (0, 0)
Screenshot: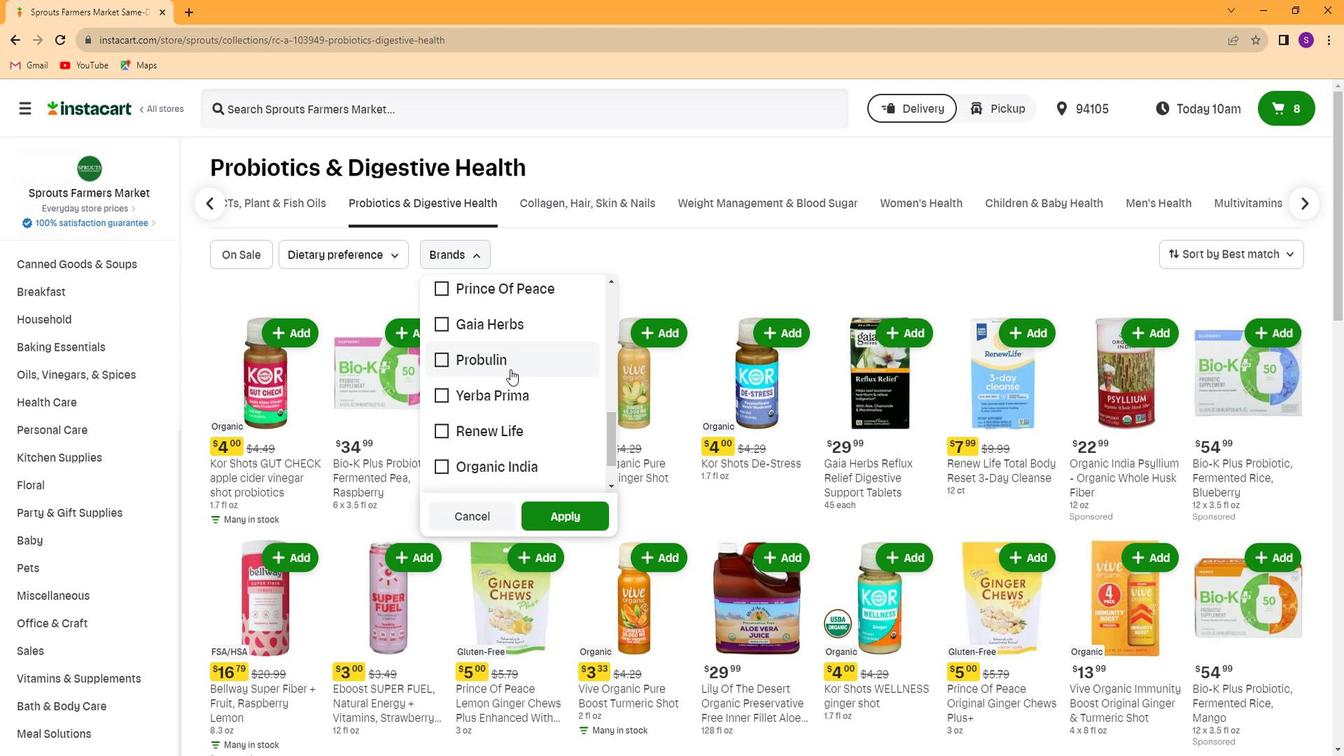 
Action: Mouse moved to (506, 411)
Screenshot: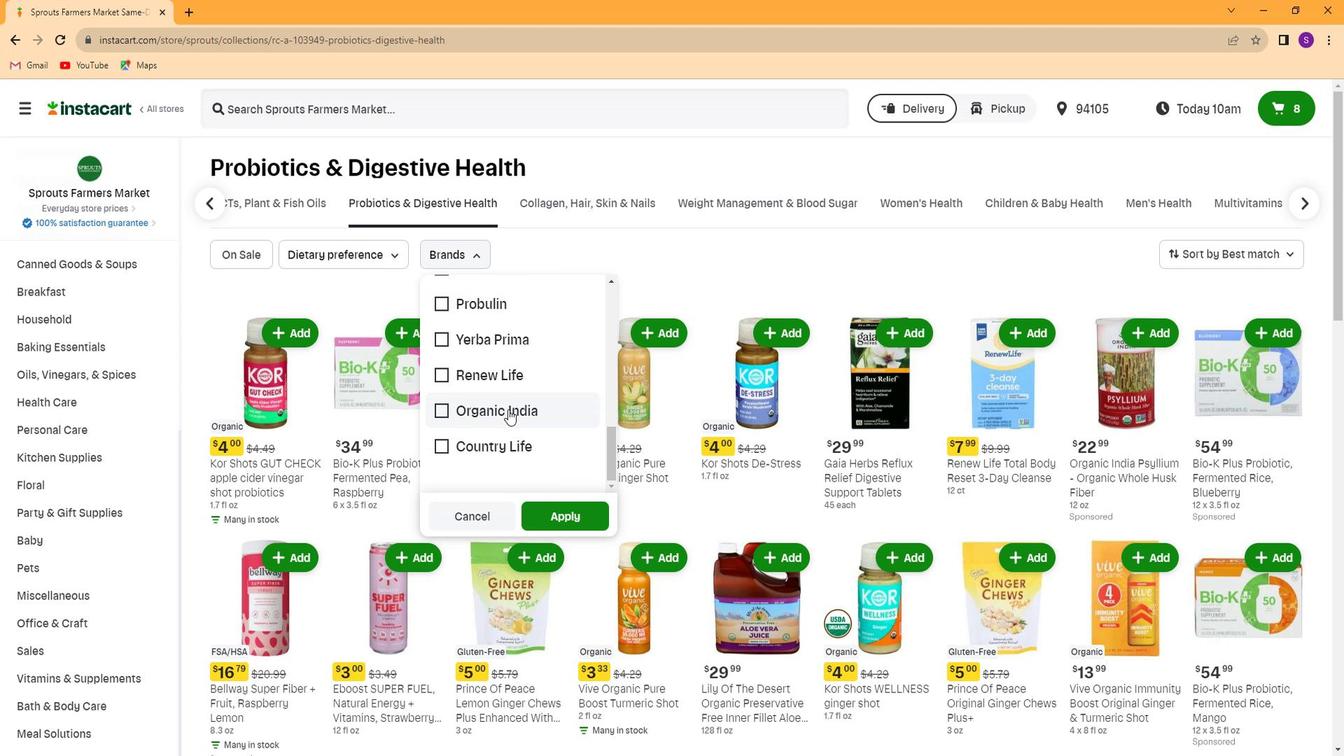
Action: Mouse pressed left at (506, 411)
Screenshot: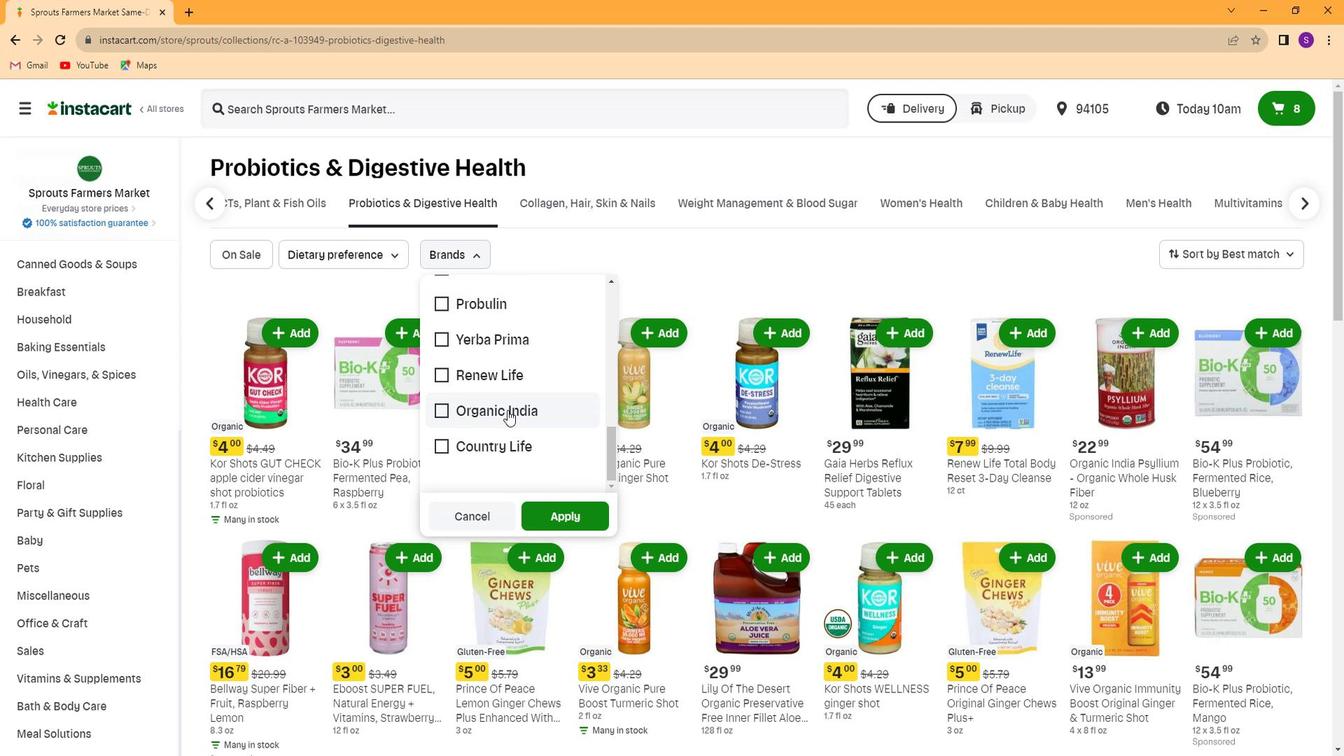 
Action: Mouse moved to (563, 514)
Screenshot: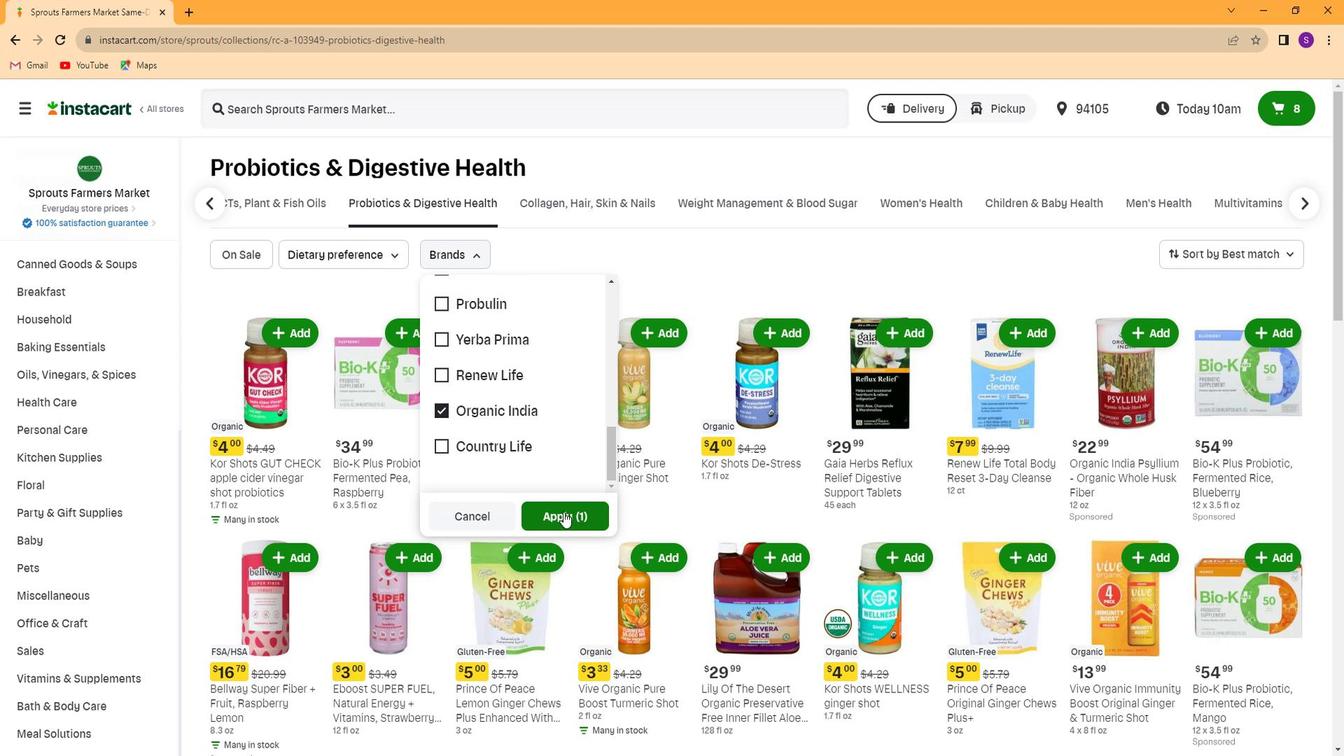 
Action: Mouse pressed left at (563, 514)
Screenshot: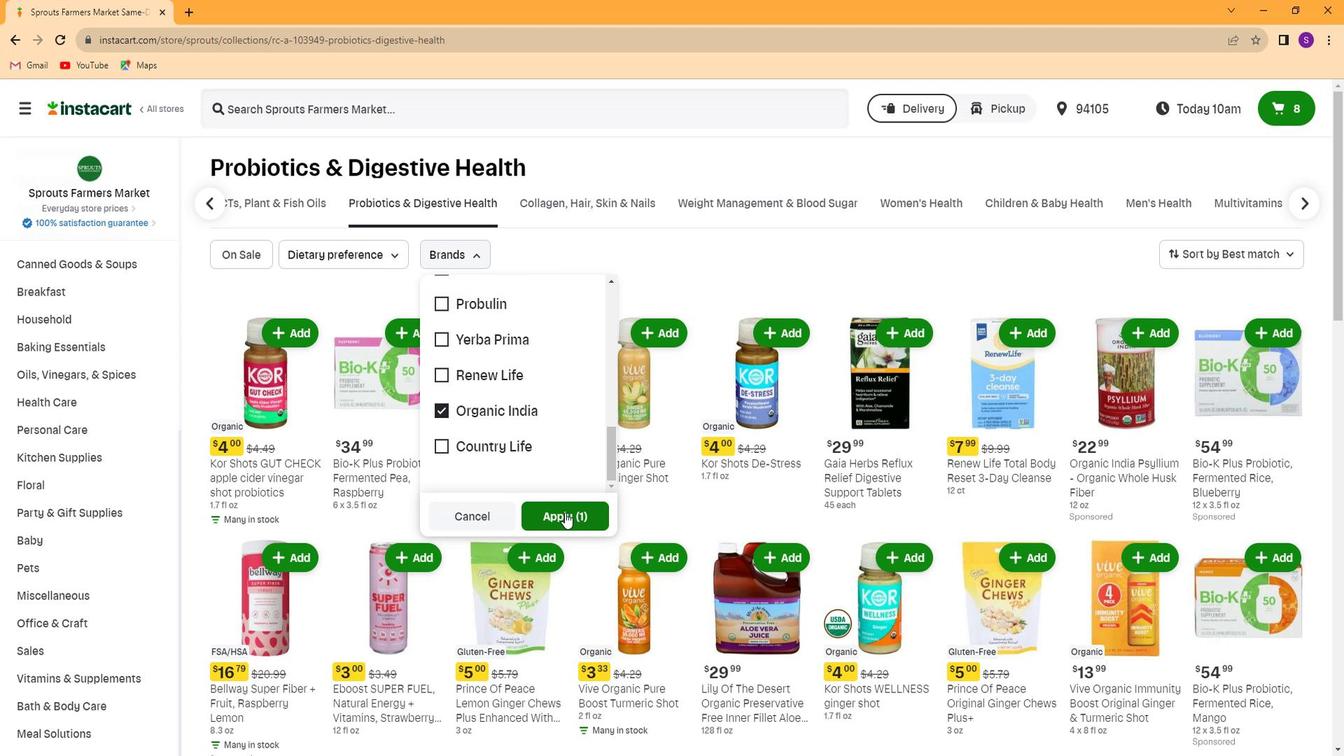 
Action: Mouse moved to (813, 672)
Screenshot: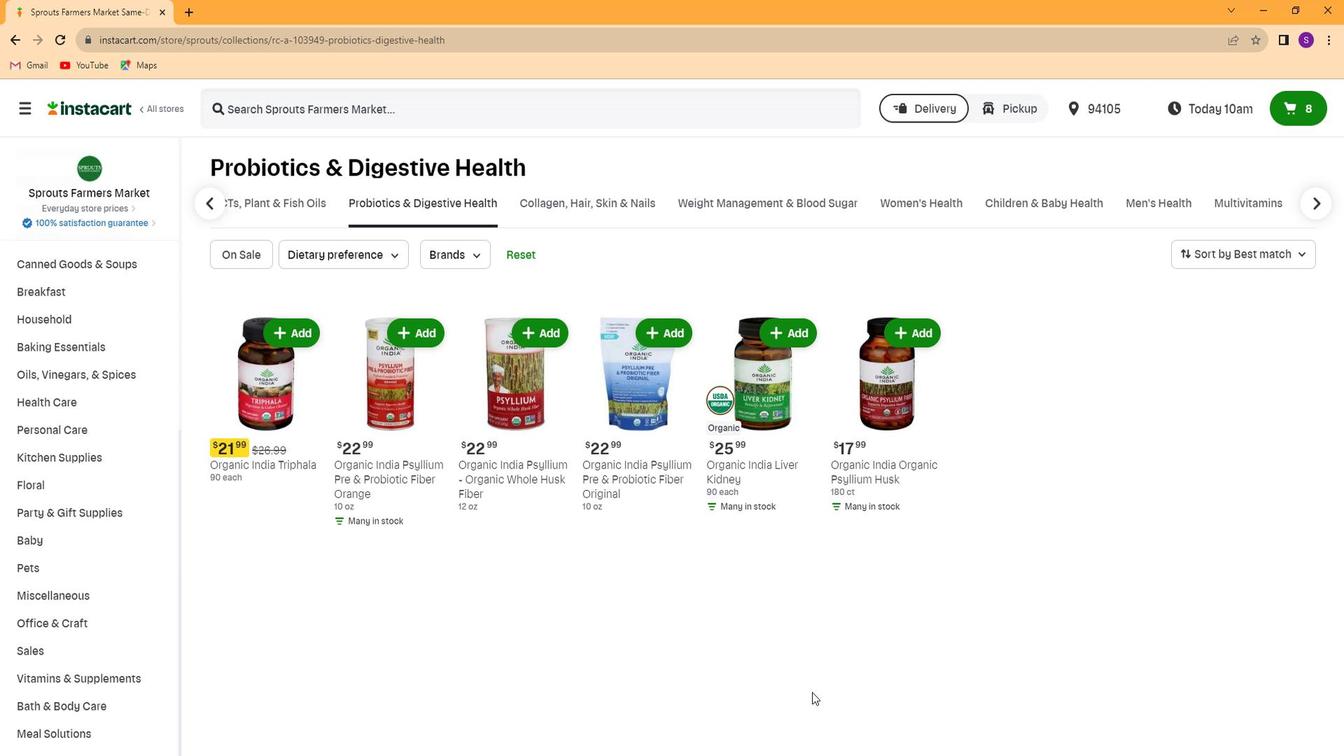 
